 Task: Open a blank sheet, save the file as Madelyn Add the quote 'Failure is not the end; it's just a stepping stone to success.'Failure is not the end; it's just a stepping stone to success.  Apply font style Apply font style Blackadder ITC and font size 16 Align the text to the Justify .Change the text color to  Pink 
Action: Mouse moved to (33, 32)
Screenshot: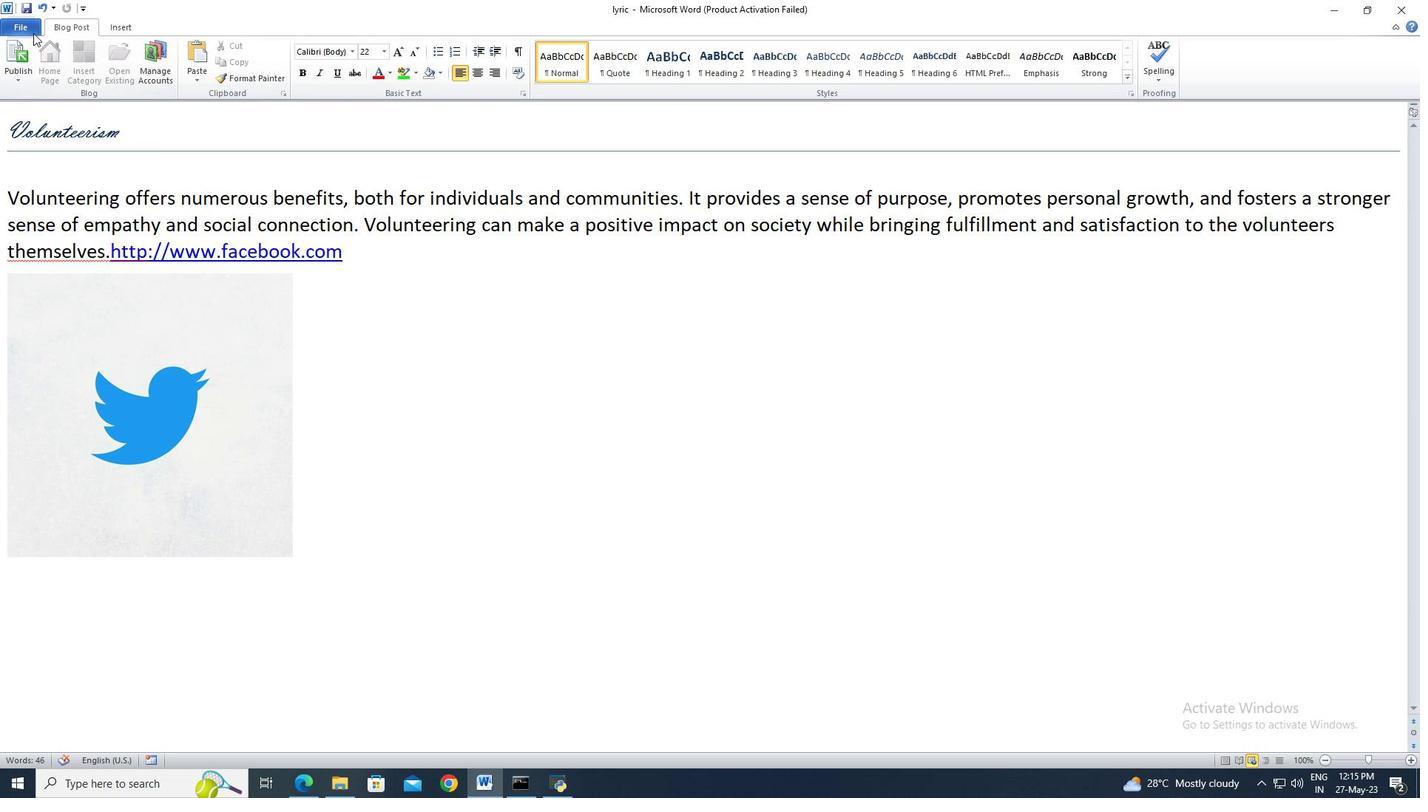
Action: Mouse pressed left at (33, 32)
Screenshot: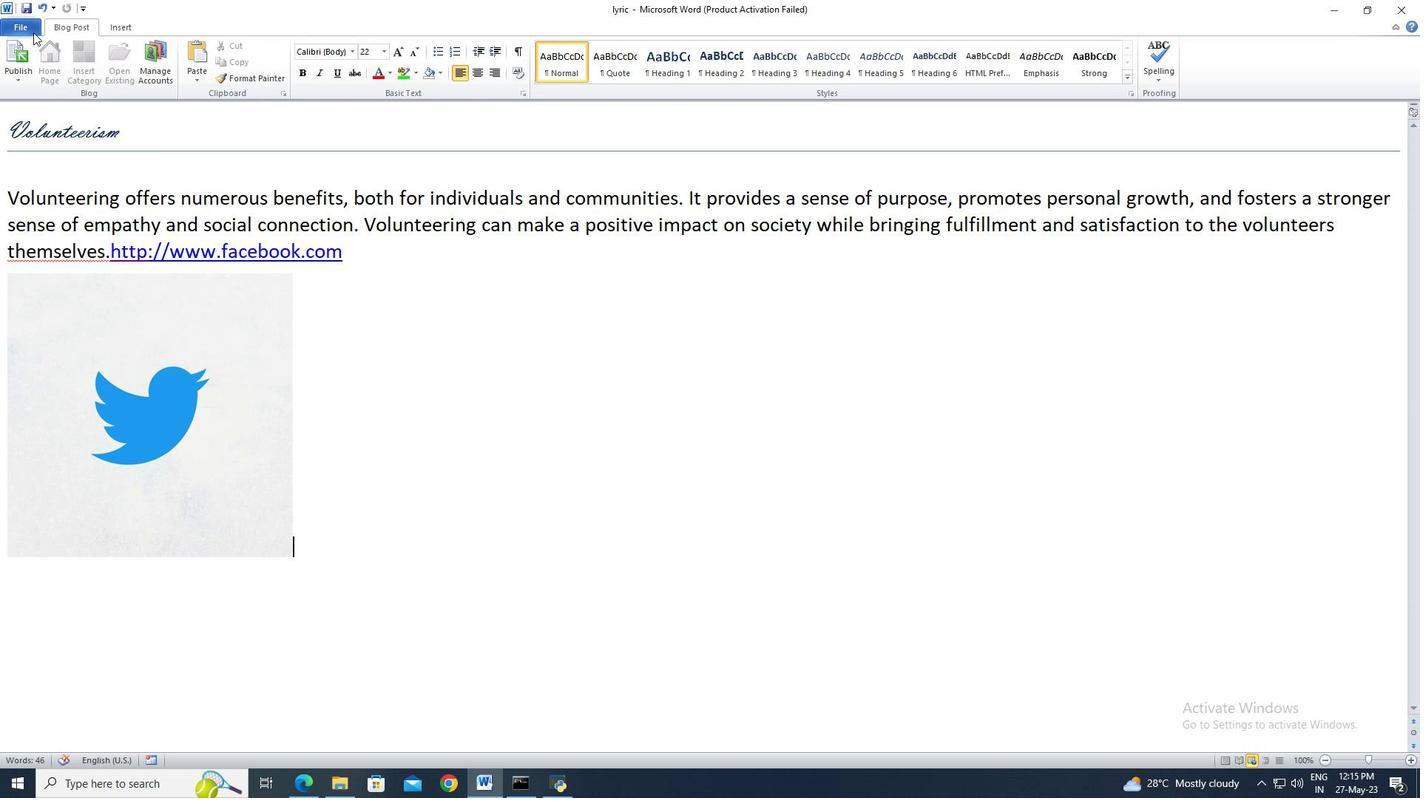 
Action: Mouse moved to (34, 187)
Screenshot: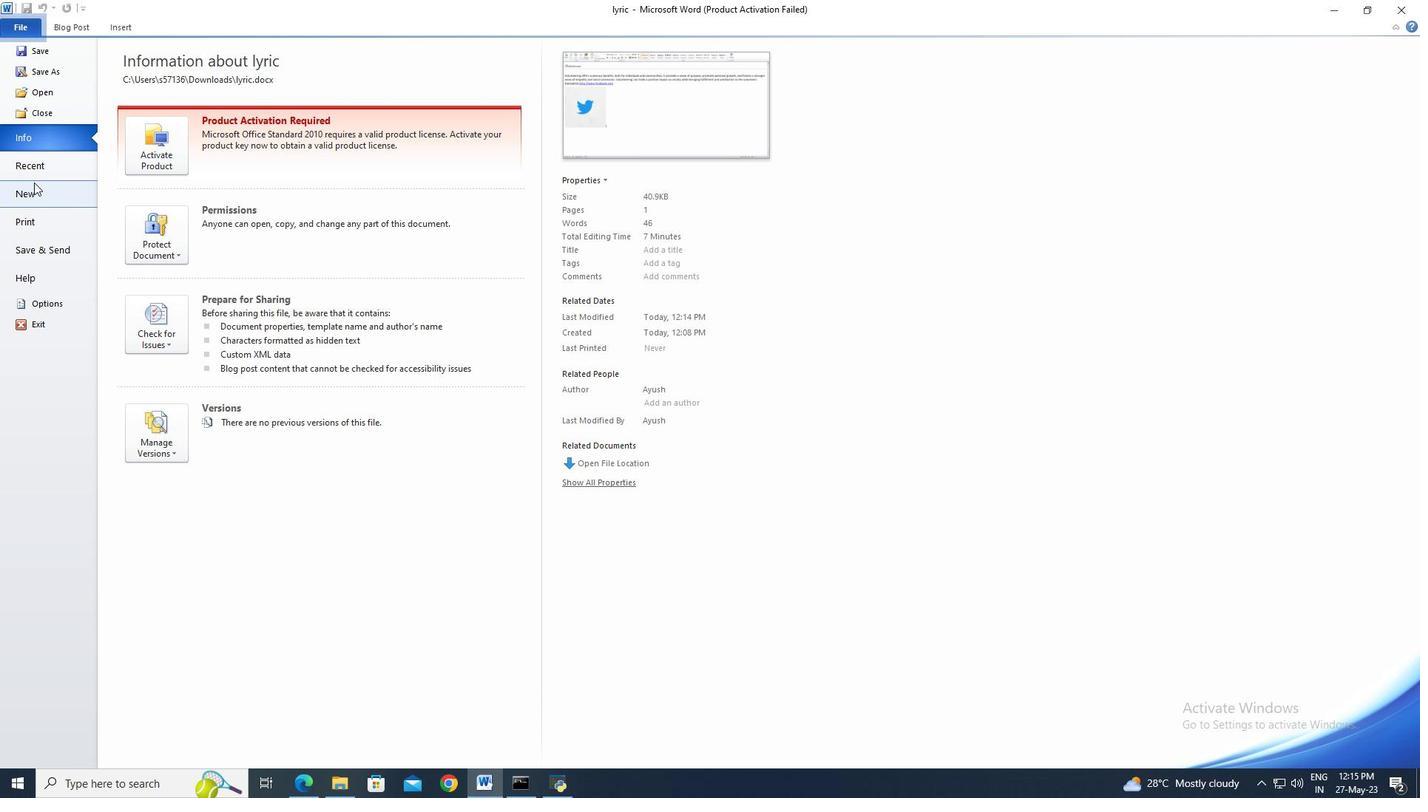 
Action: Mouse pressed left at (34, 187)
Screenshot: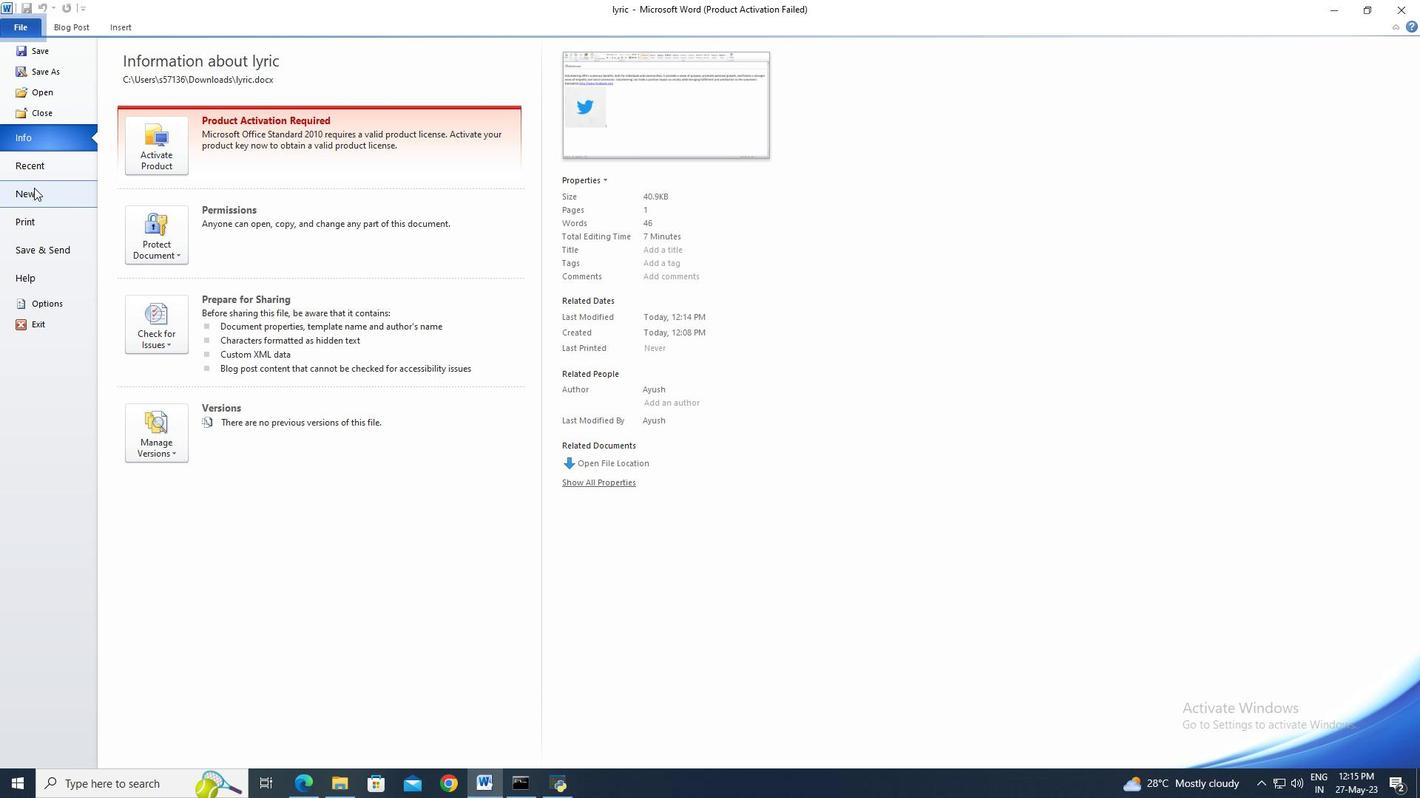 
Action: Mouse moved to (724, 382)
Screenshot: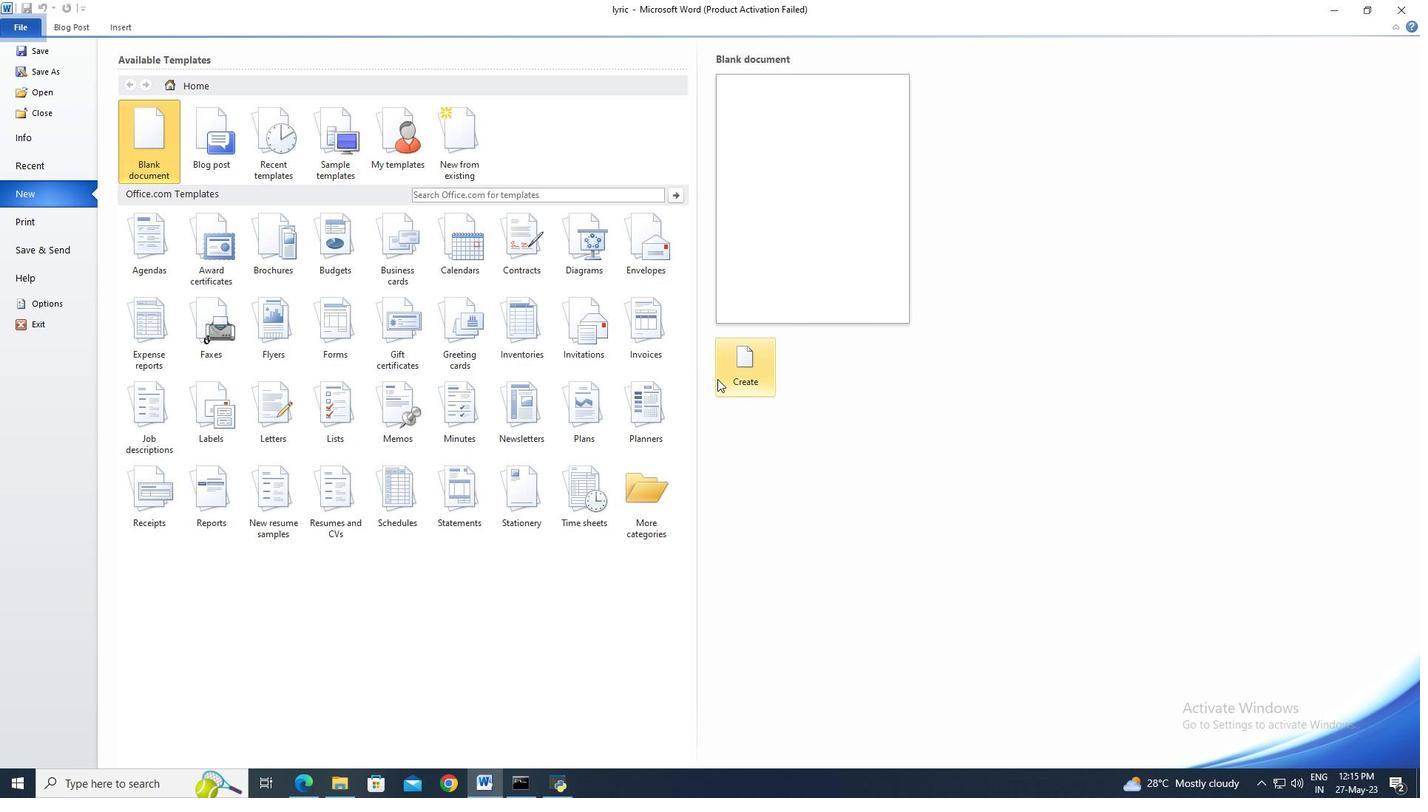
Action: Mouse pressed left at (724, 382)
Screenshot: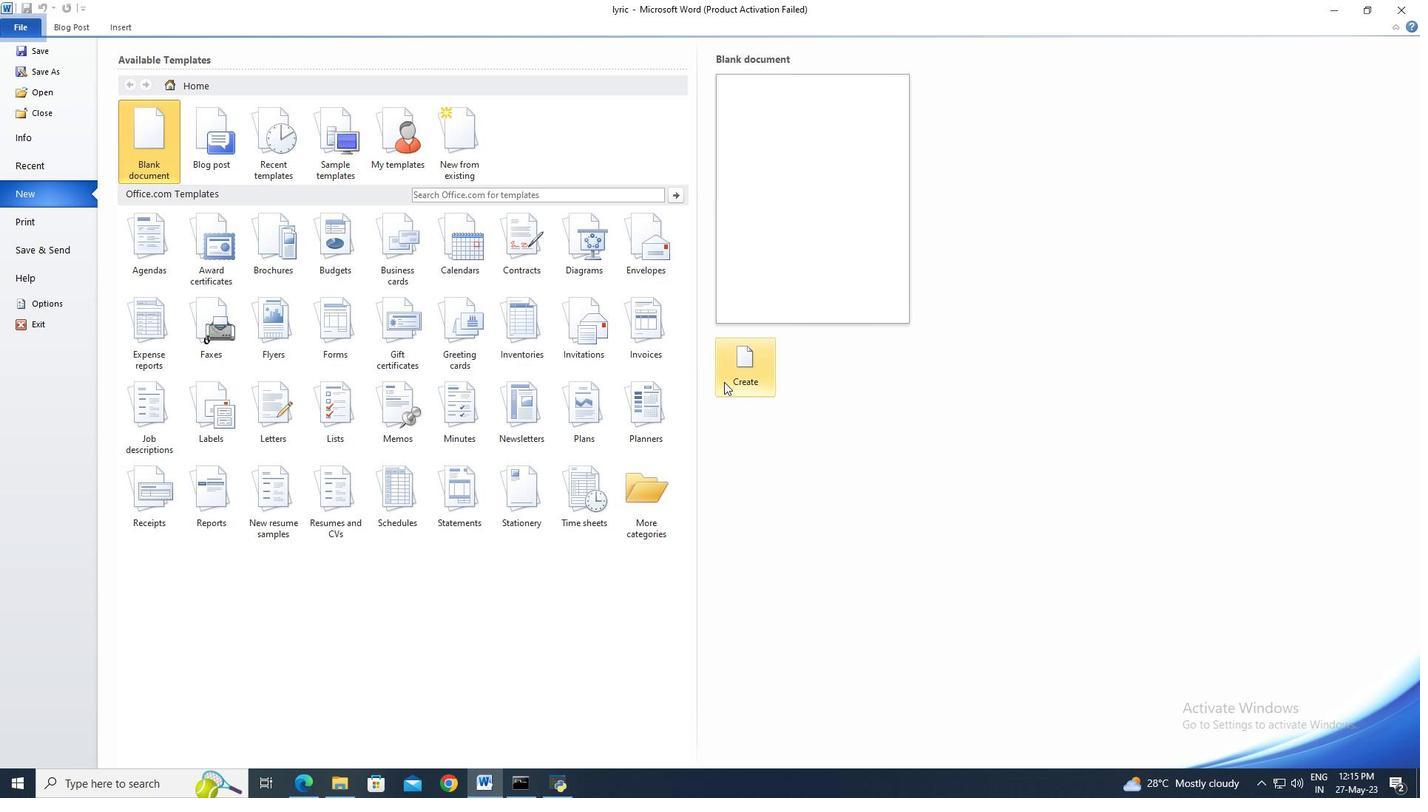 
Action: Mouse moved to (31, 30)
Screenshot: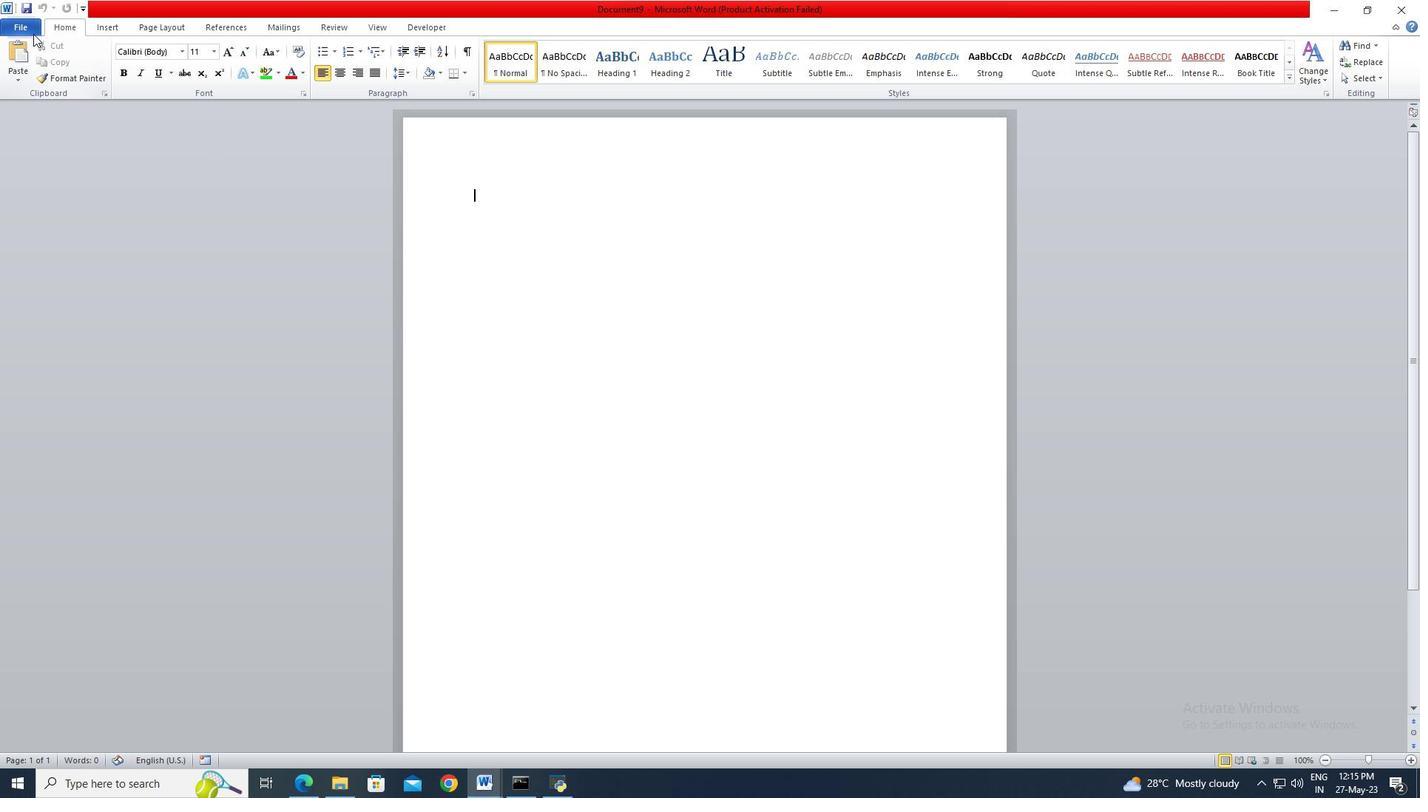 
Action: Mouse pressed left at (31, 30)
Screenshot: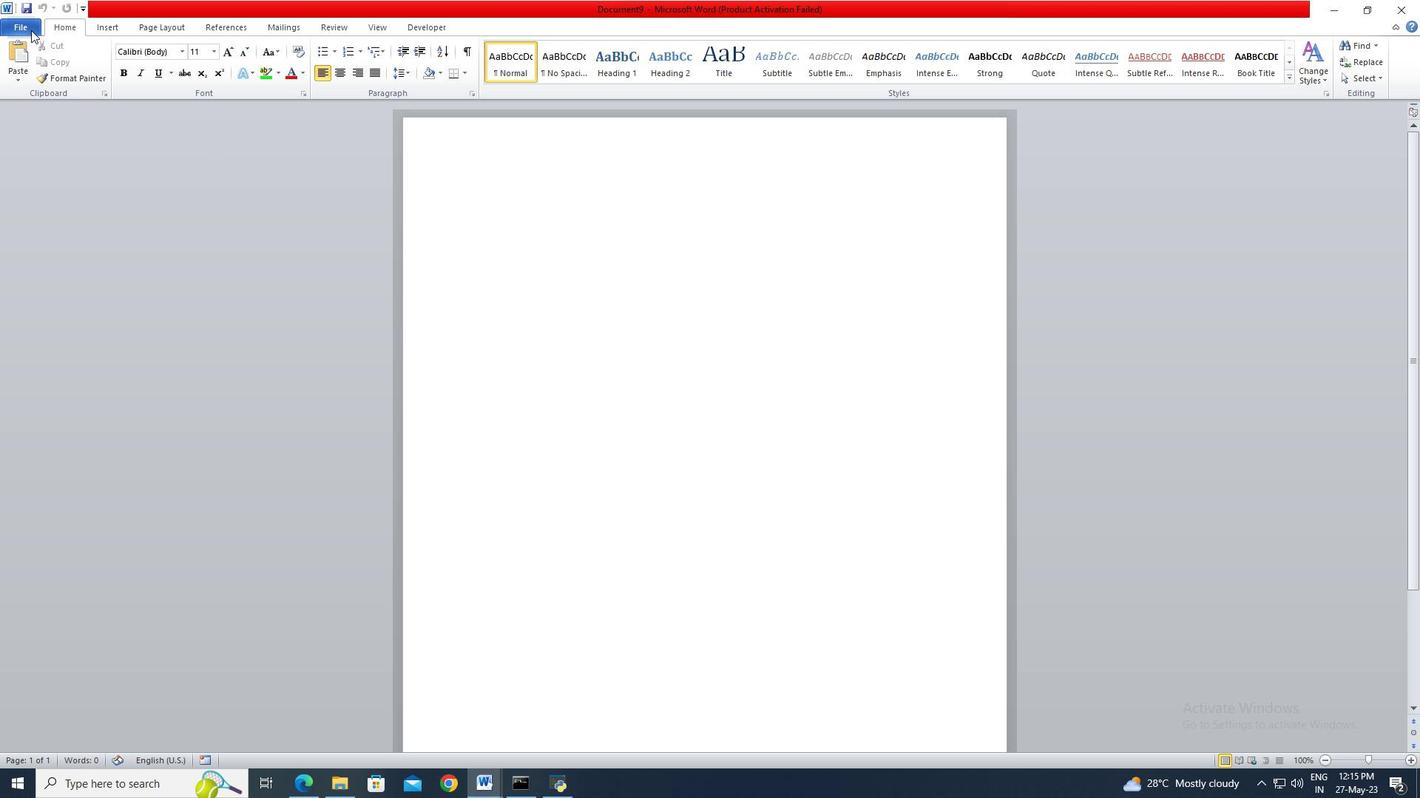 
Action: Mouse moved to (29, 70)
Screenshot: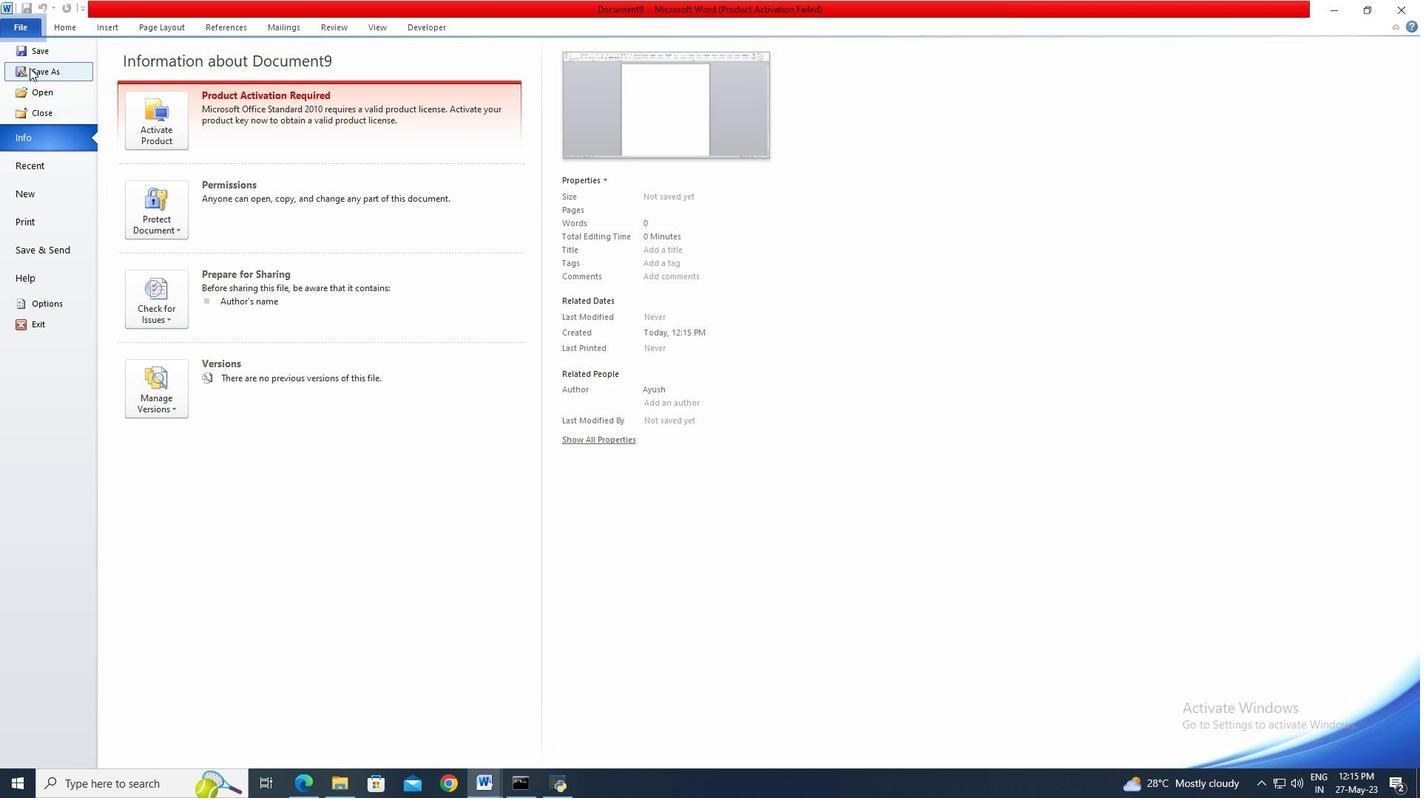 
Action: Mouse pressed left at (29, 70)
Screenshot: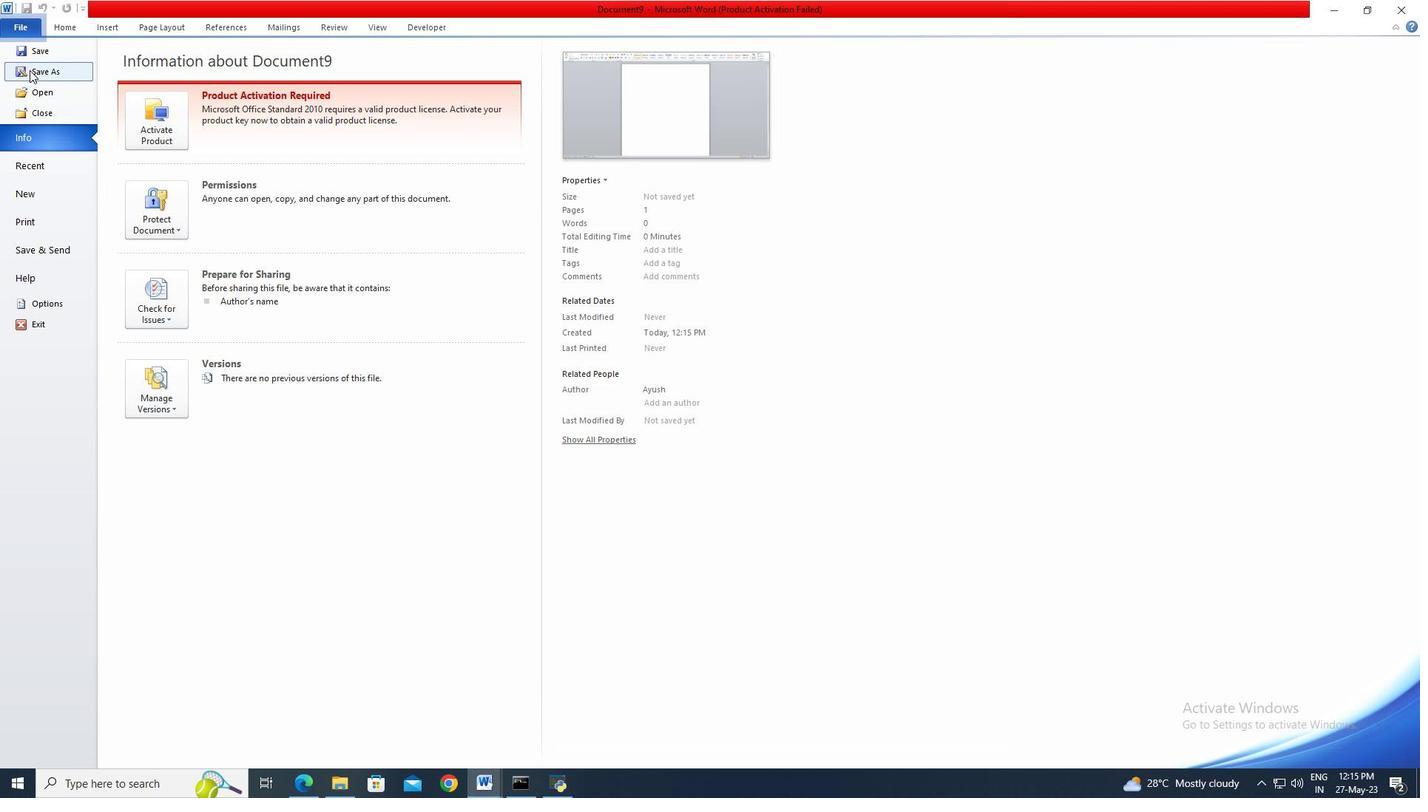 
Action: Mouse moved to (73, 157)
Screenshot: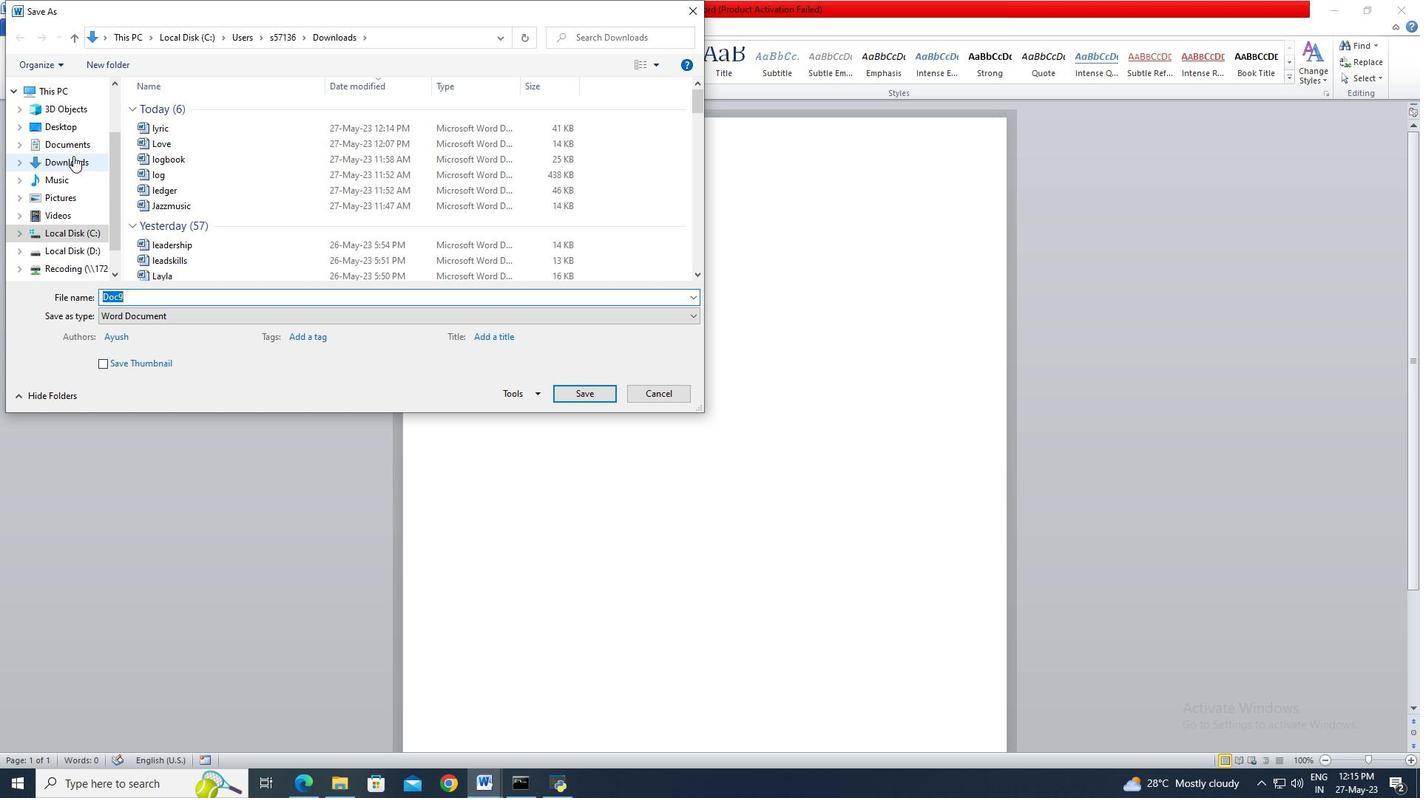 
Action: Mouse pressed left at (73, 157)
Screenshot: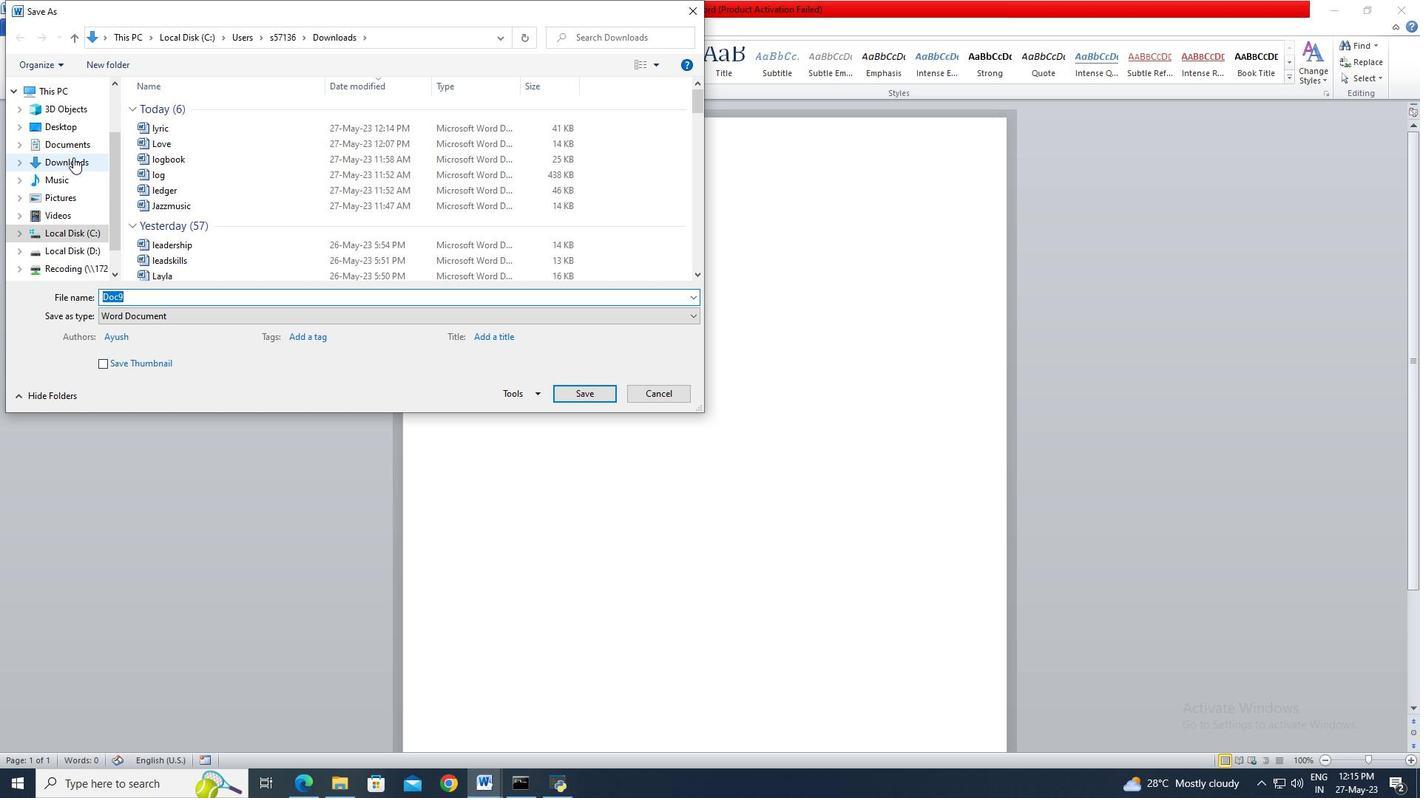 
Action: Mouse moved to (144, 292)
Screenshot: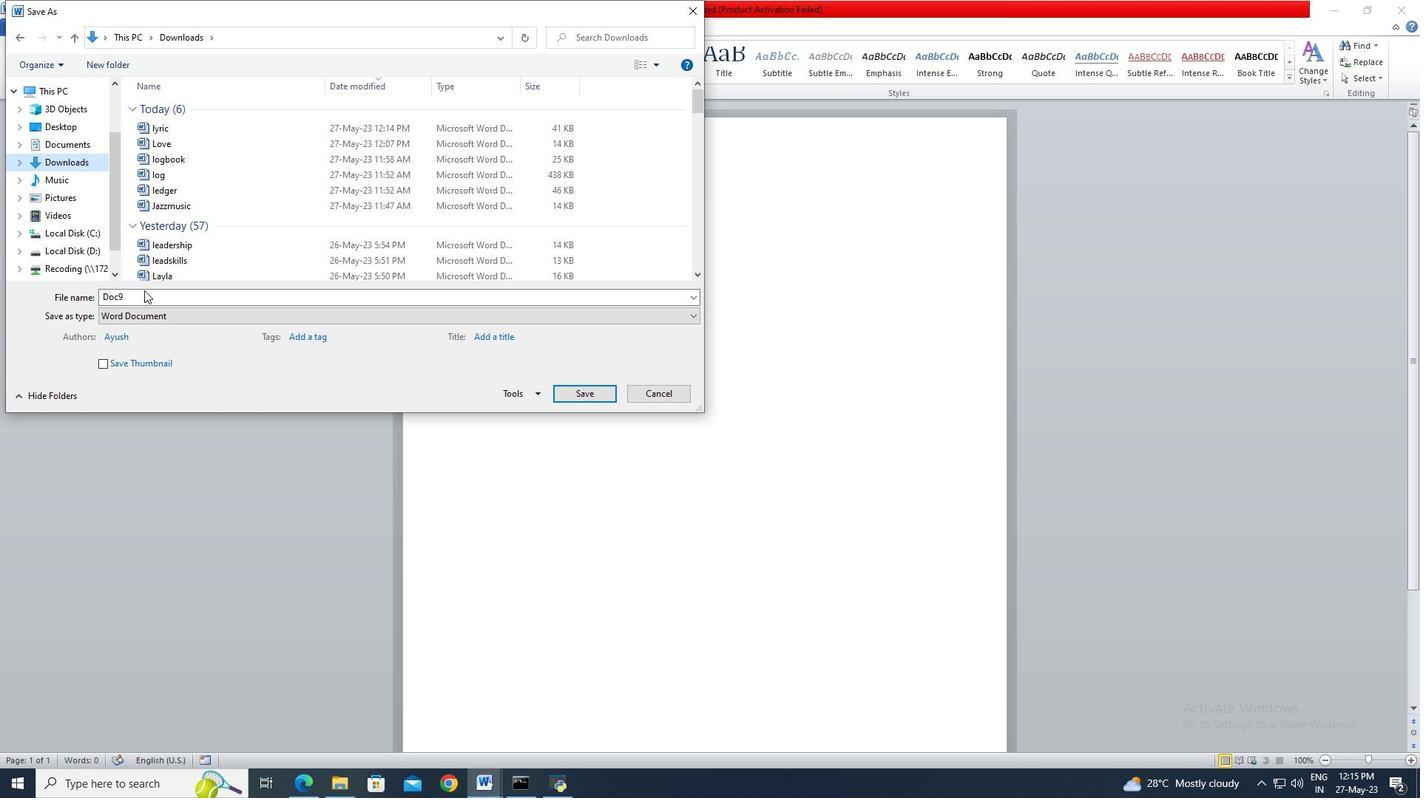 
Action: Mouse pressed left at (144, 292)
Screenshot: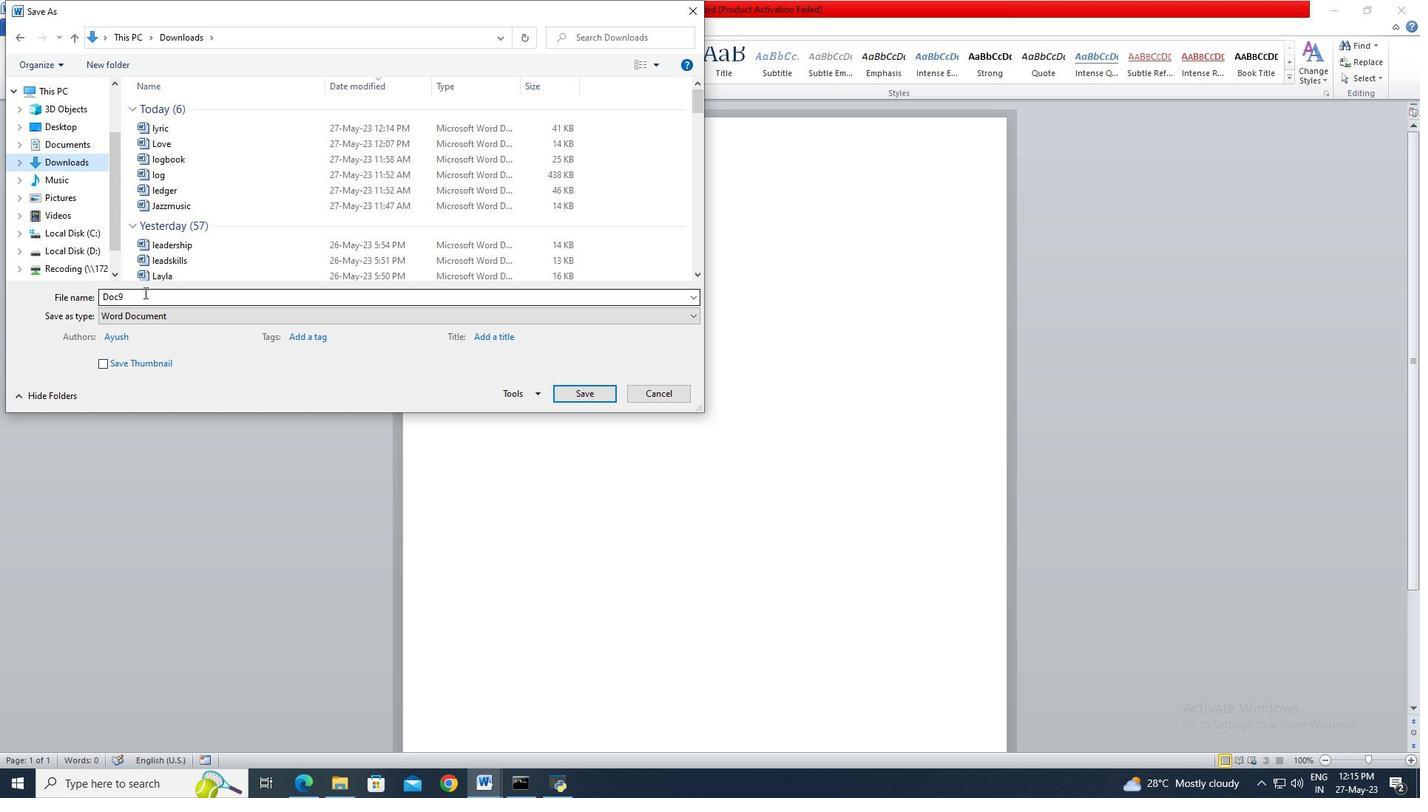 
Action: Key pressed <Key.shift>Madelyn
Screenshot: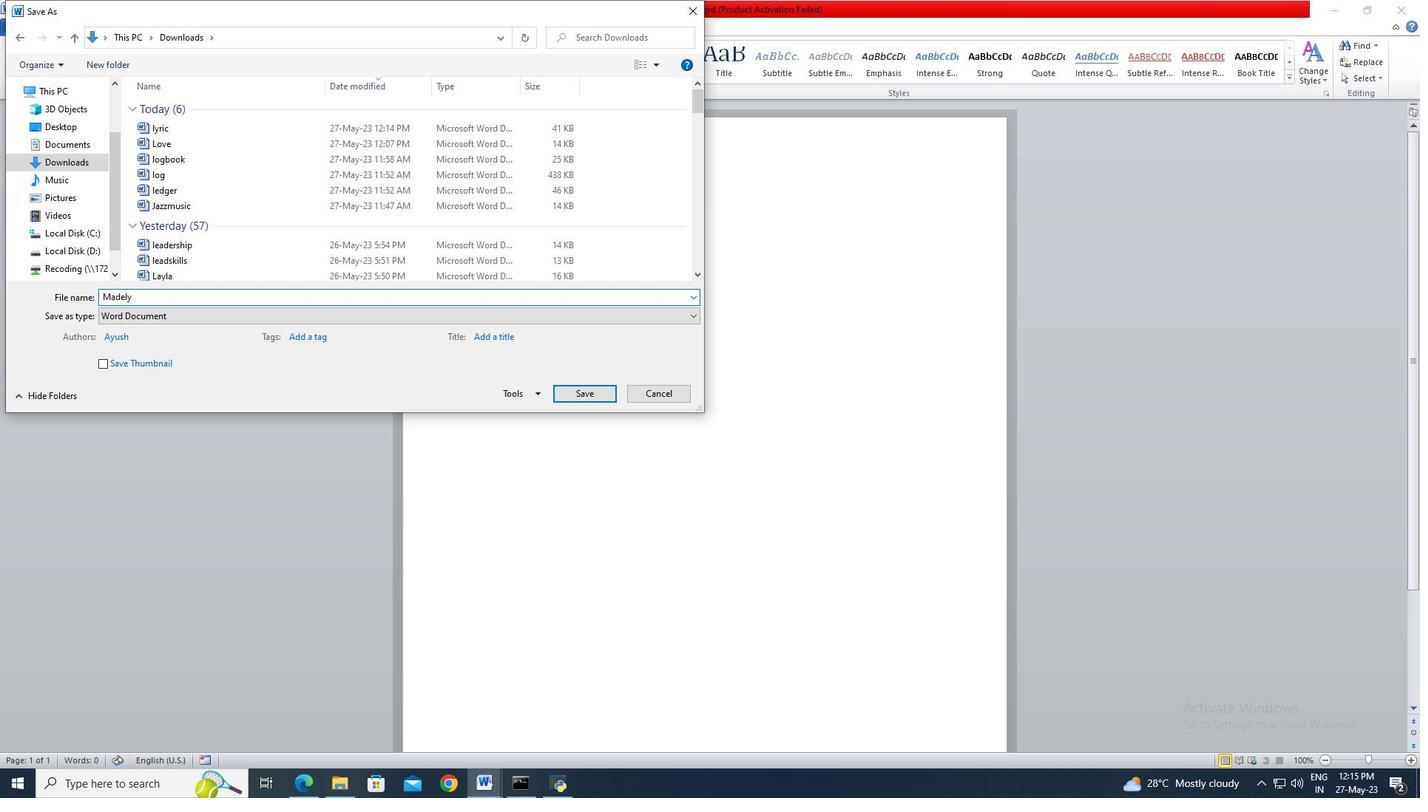 
Action: Mouse moved to (166, 292)
Screenshot: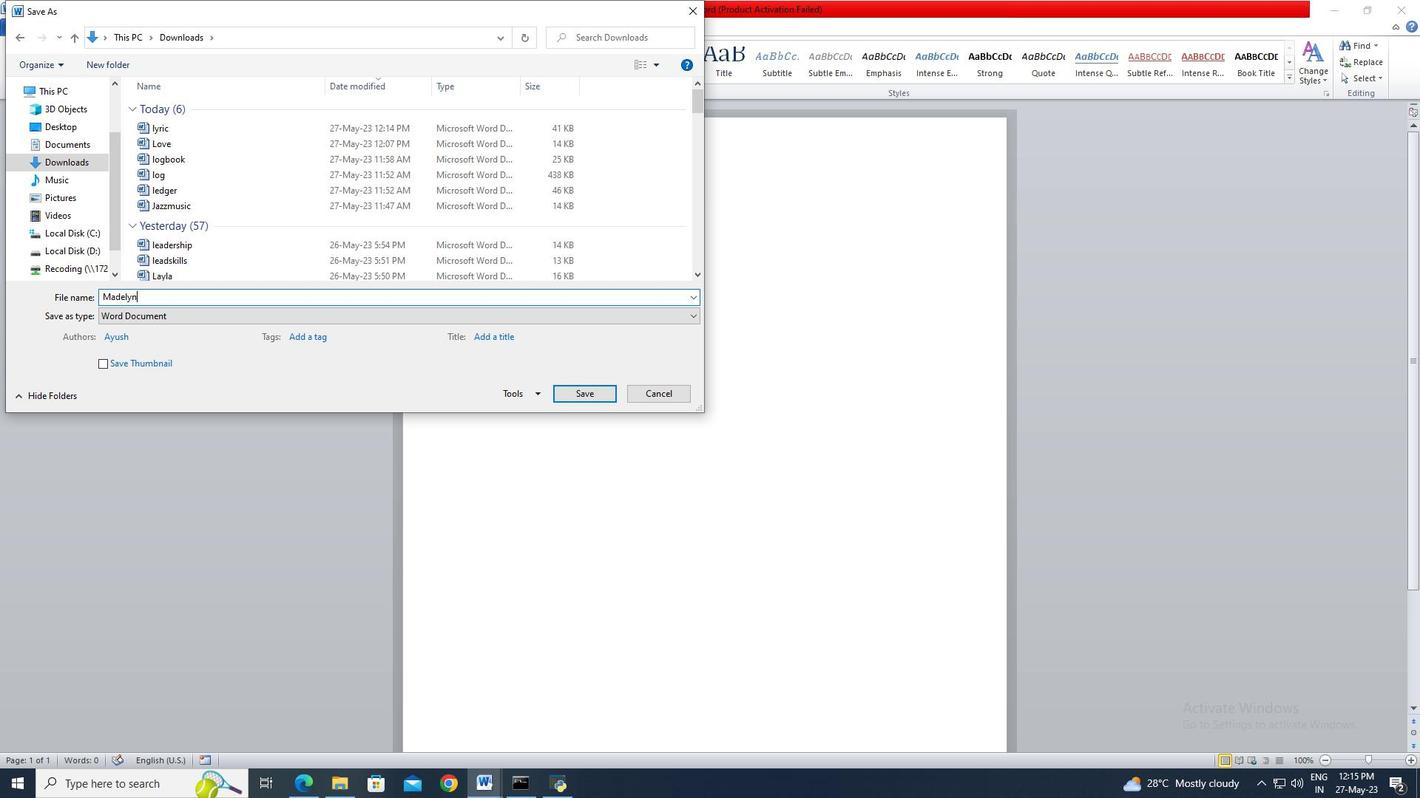 
Action: Mouse scrolled (166, 293) with delta (0, 0)
Screenshot: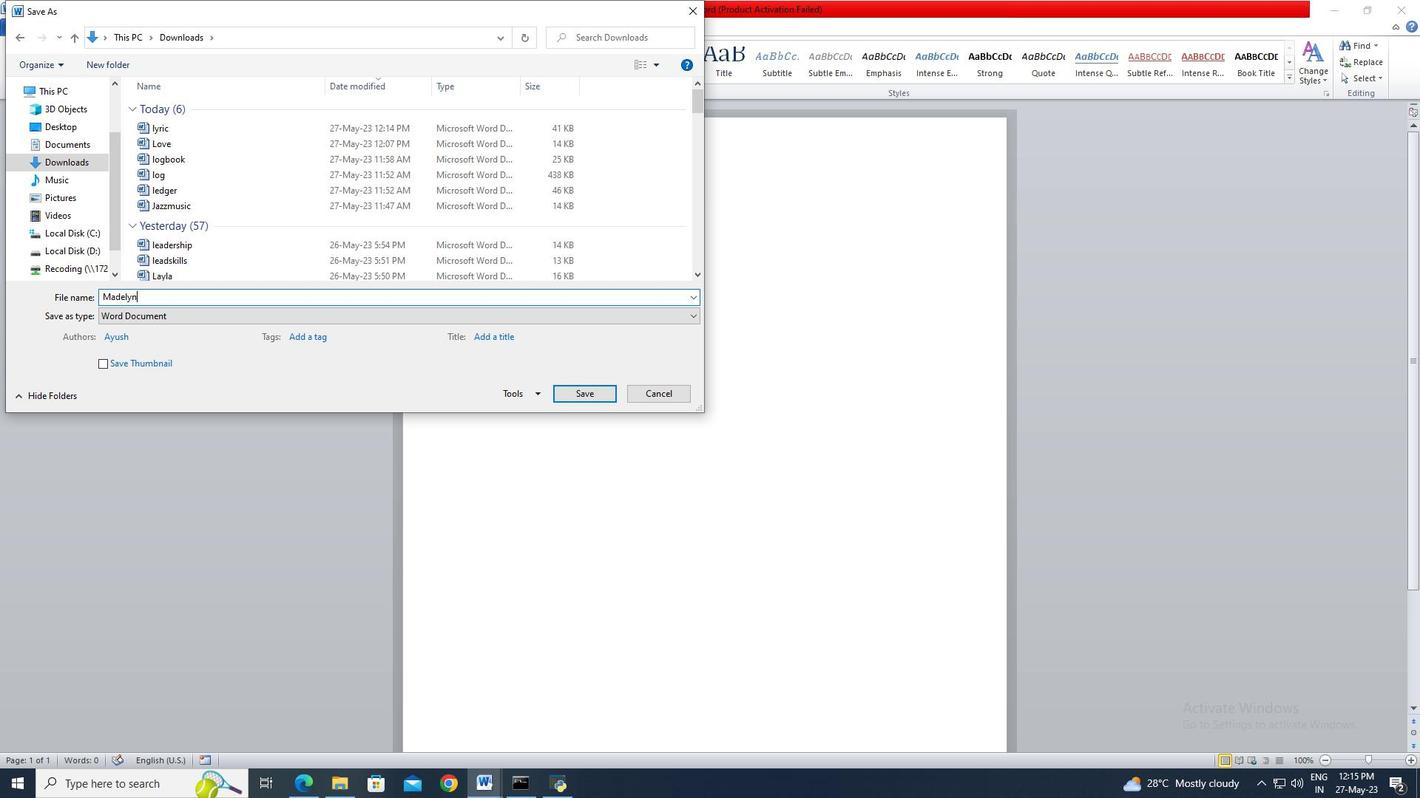 
Action: Mouse moved to (558, 392)
Screenshot: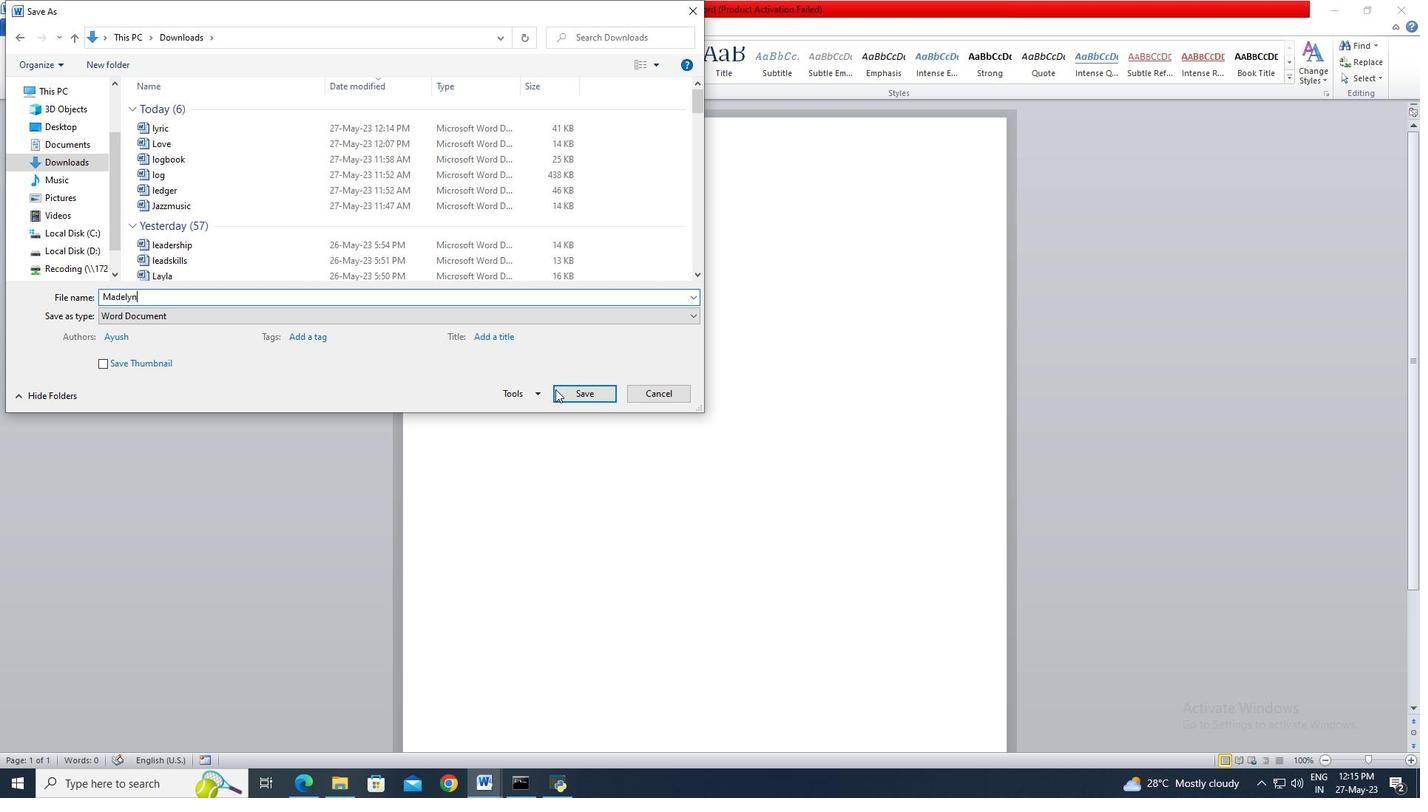 
Action: Mouse pressed left at (558, 392)
Screenshot: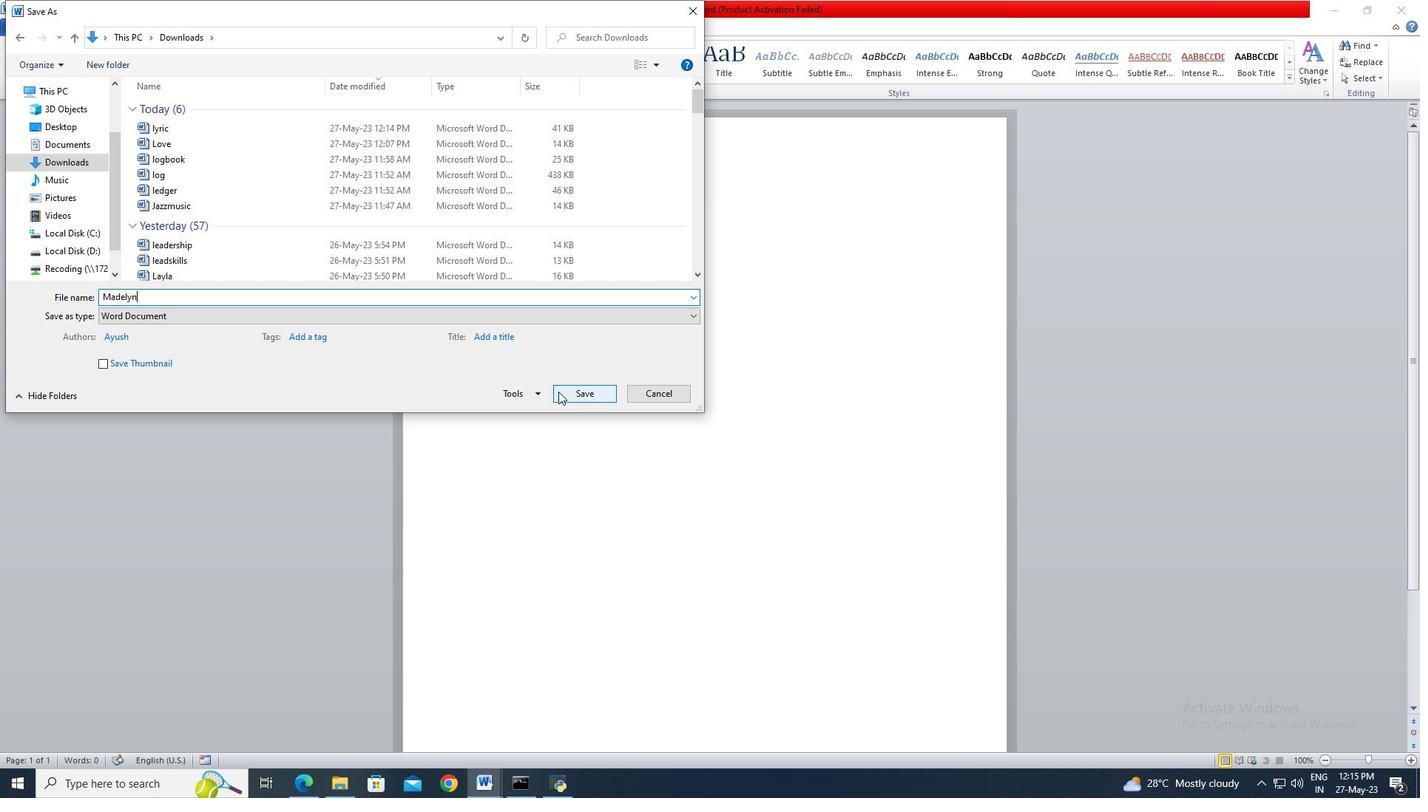 
Action: Mouse moved to (512, 201)
Screenshot: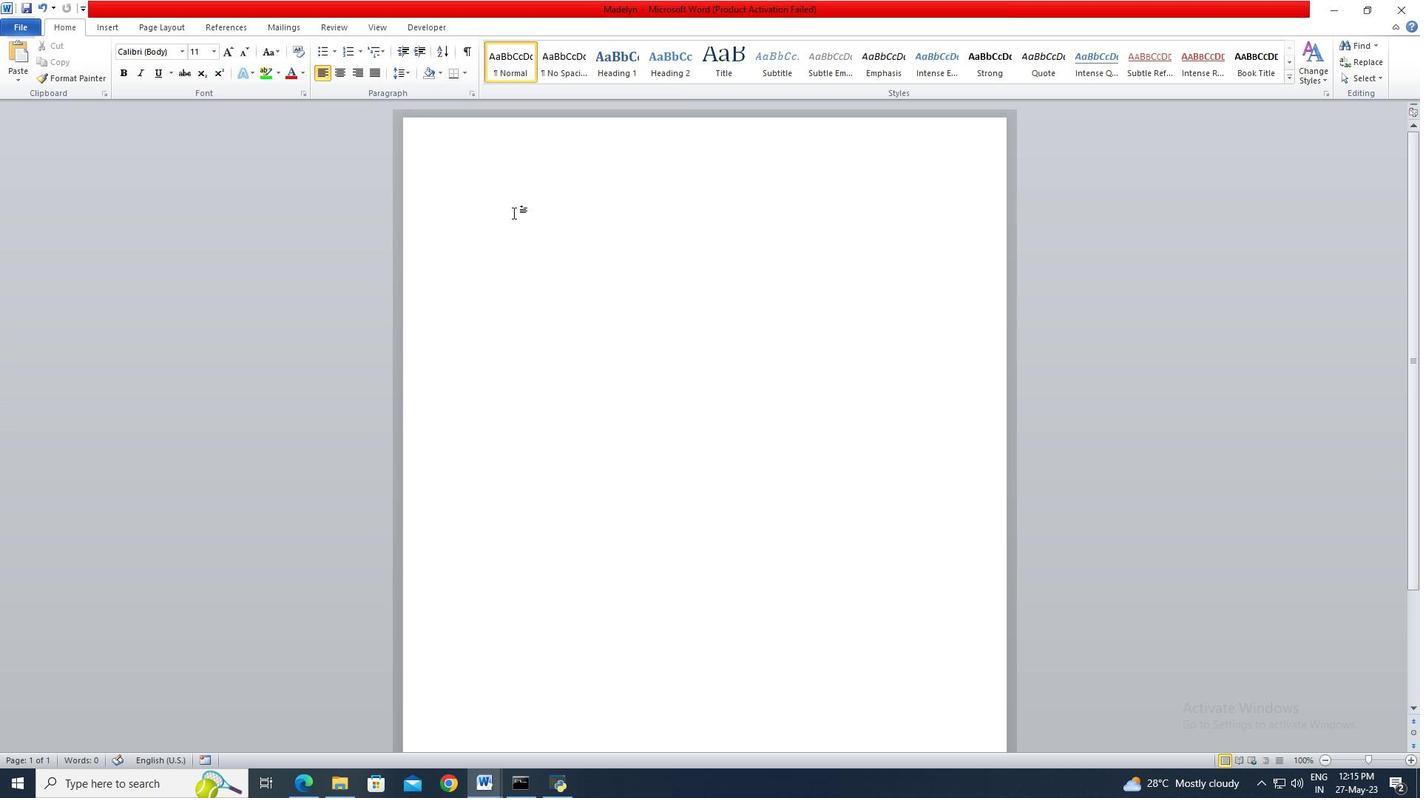 
Action: Mouse pressed left at (512, 201)
Screenshot: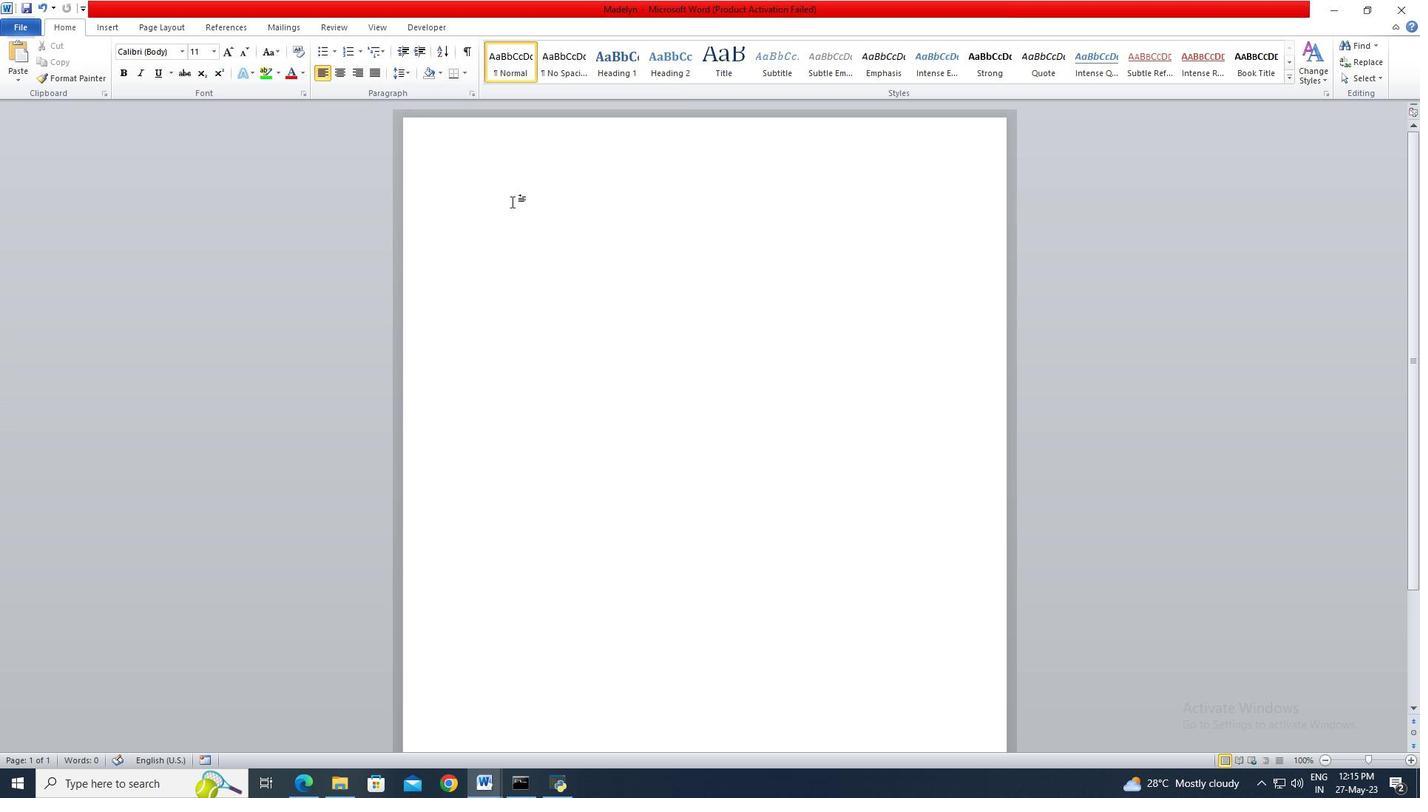 
Action: Mouse moved to (509, 200)
Screenshot: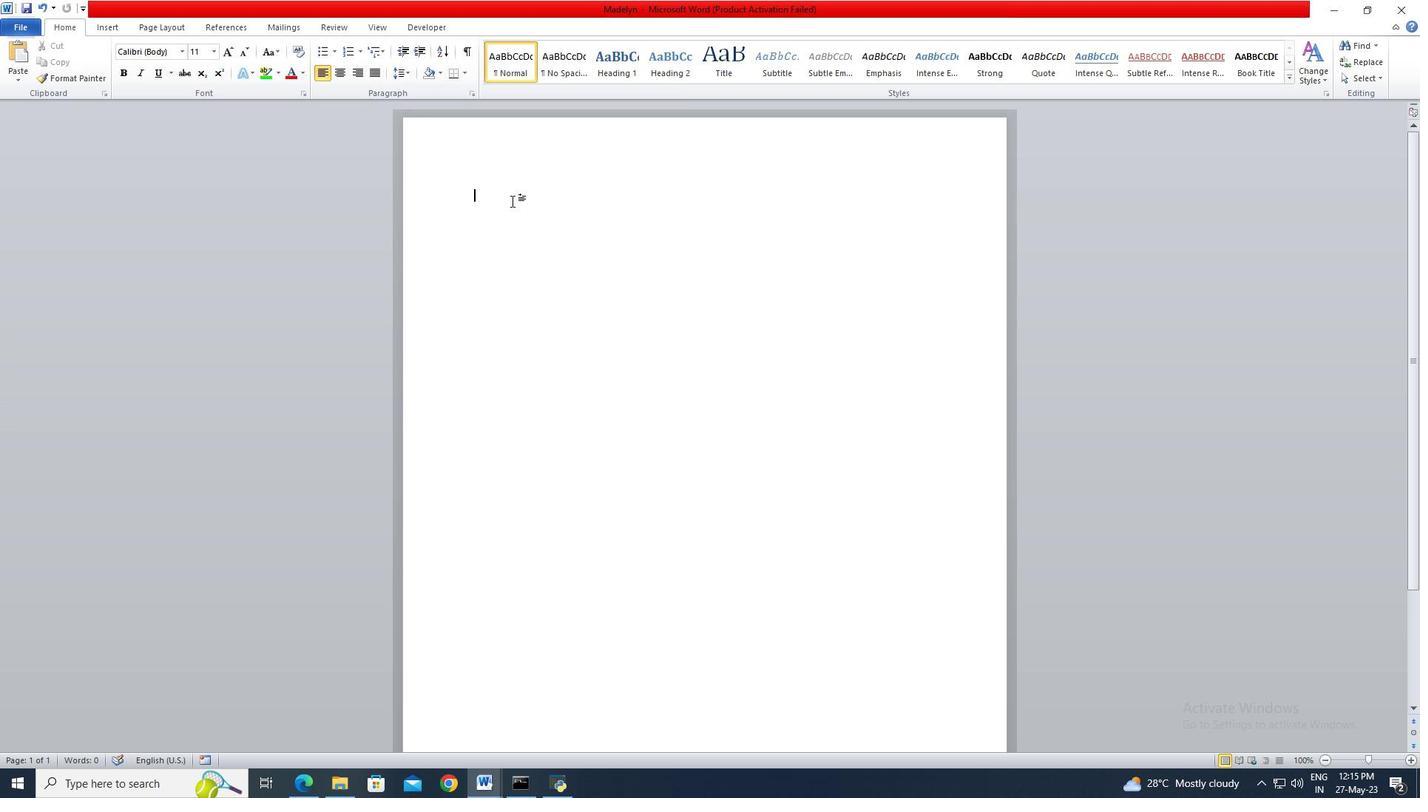 
Action: Key pressed <Key.shift>"<Key.shift>Failure<Key.space>is<Key.space>not<Key.space>the<Key.space>end;<Key.space>it's<Key.space>just<Key.space>a<Key.space>stepping<Key.space>stone<Key.space>to<Key.space>success.<Key.shift>"
Screenshot: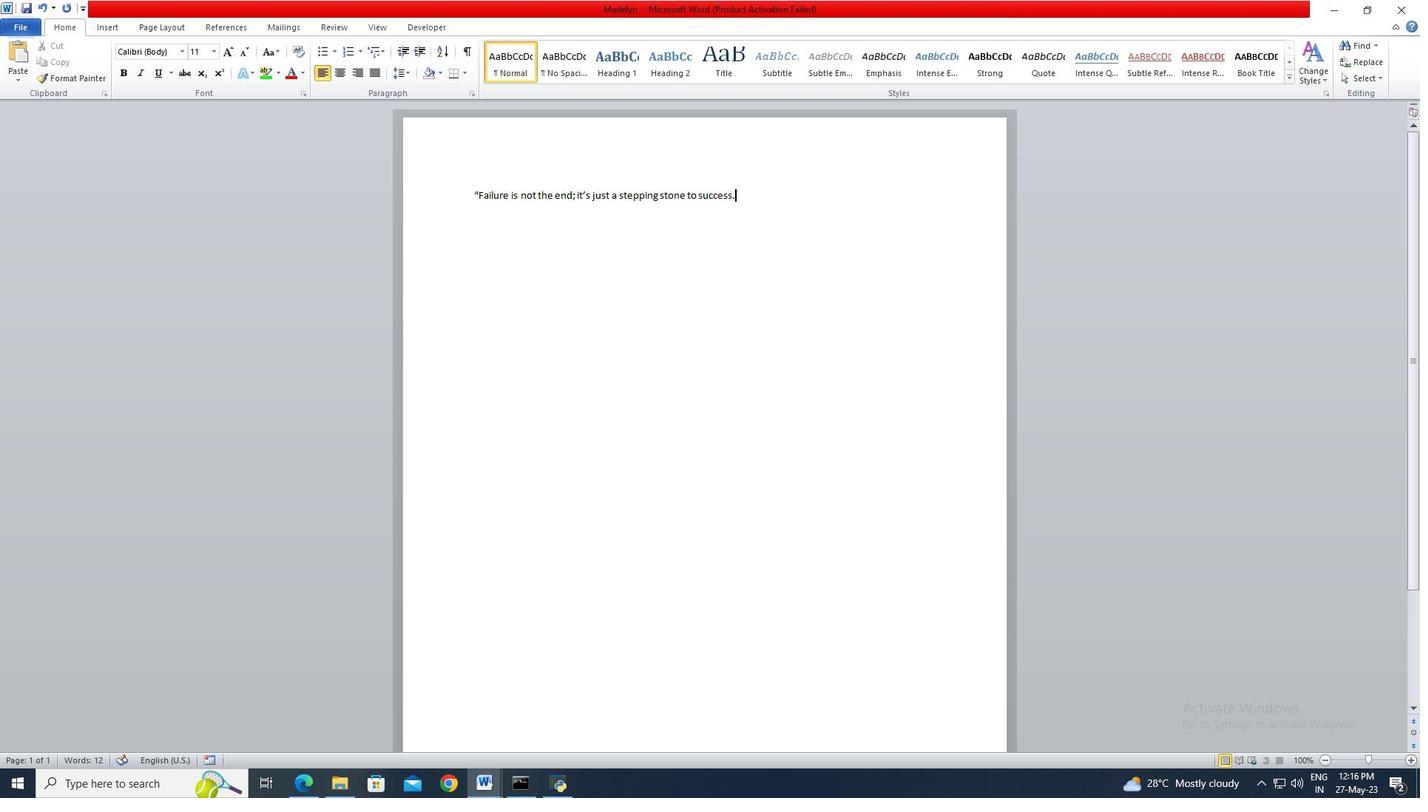 
Action: Mouse moved to (551, 202)
Screenshot: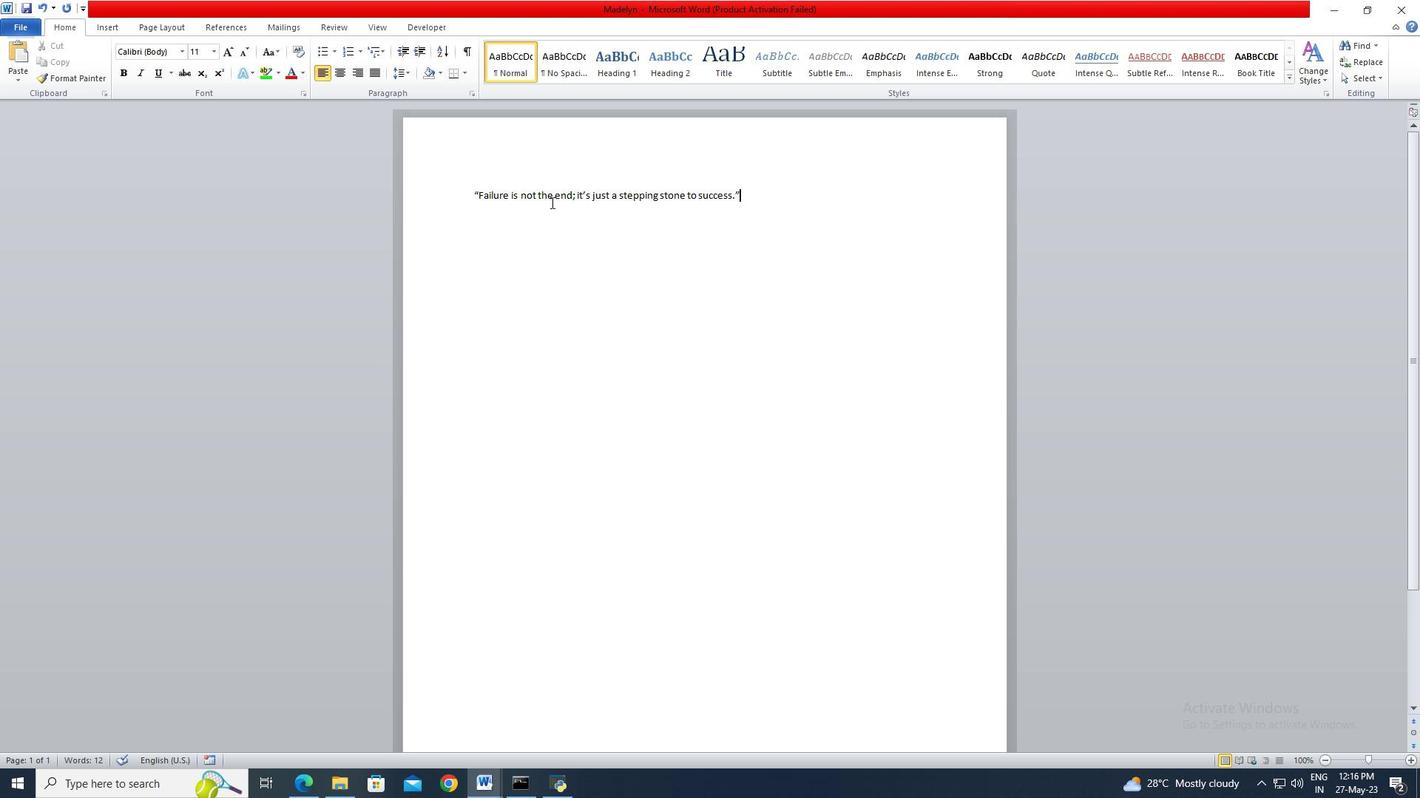 
Action: Key pressed ctrl+A
Screenshot: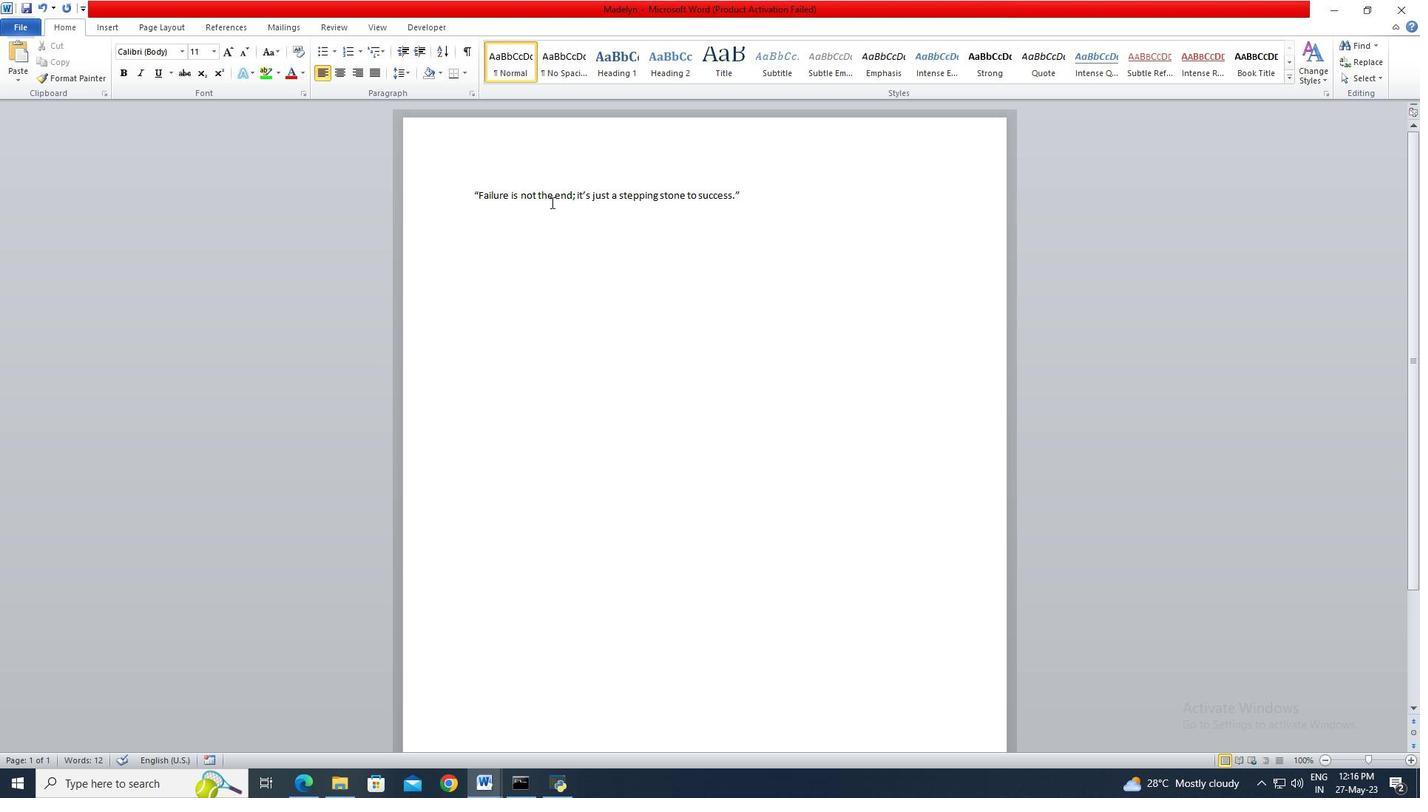 
Action: Mouse moved to (173, 53)
Screenshot: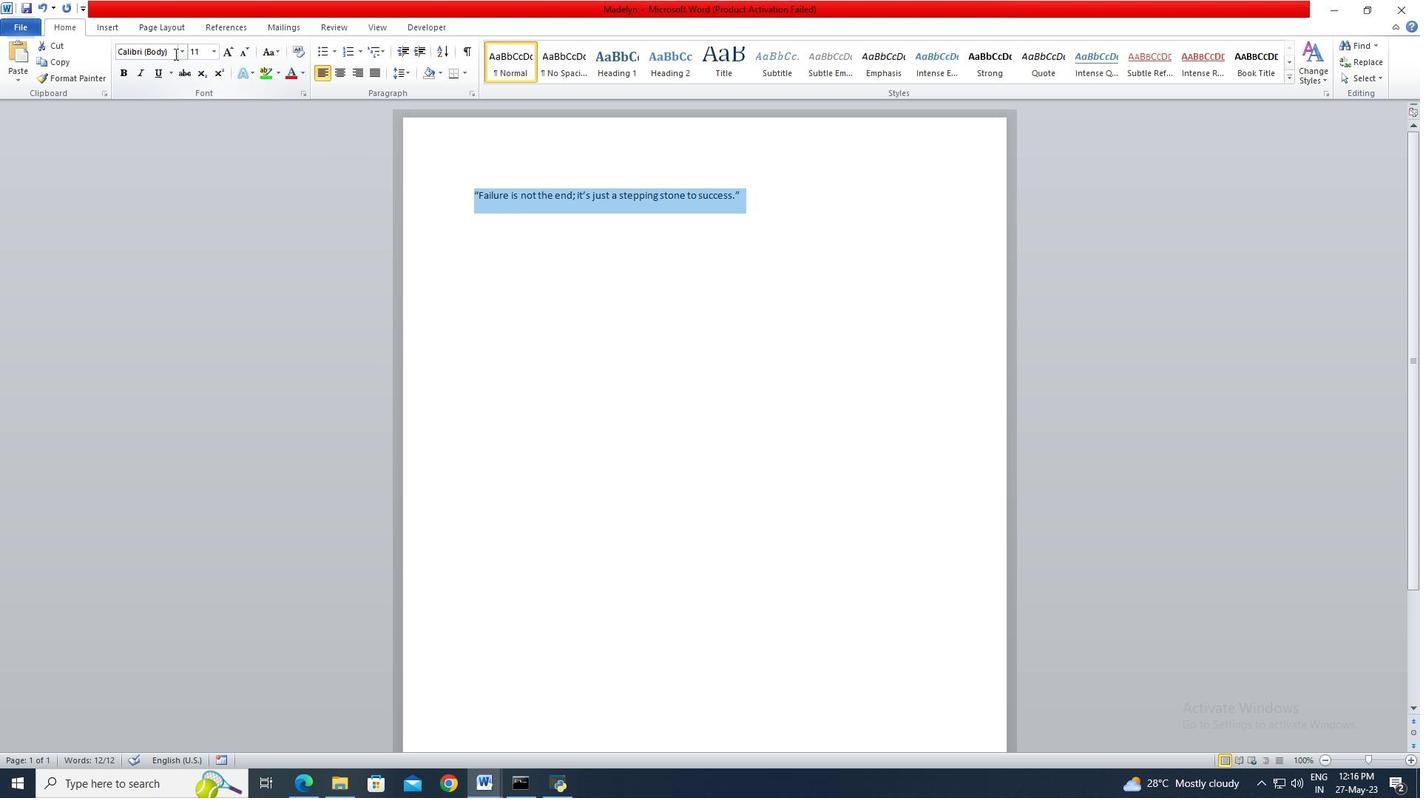 
Action: Mouse pressed left at (173, 53)
Screenshot: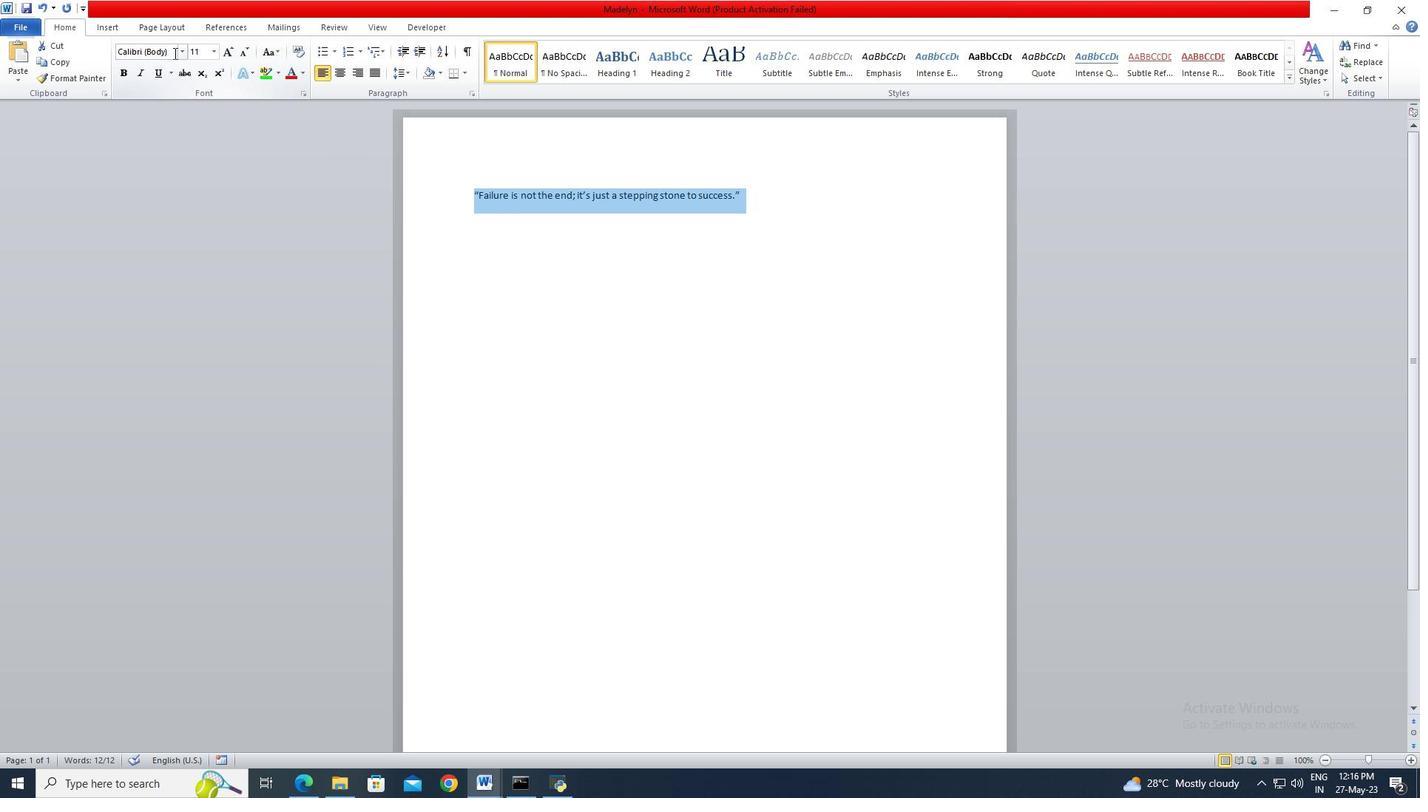 
Action: Key pressed <Key.shift>Blackadder<Key.space><Key.shift>ITC<Key.enter>
Screenshot: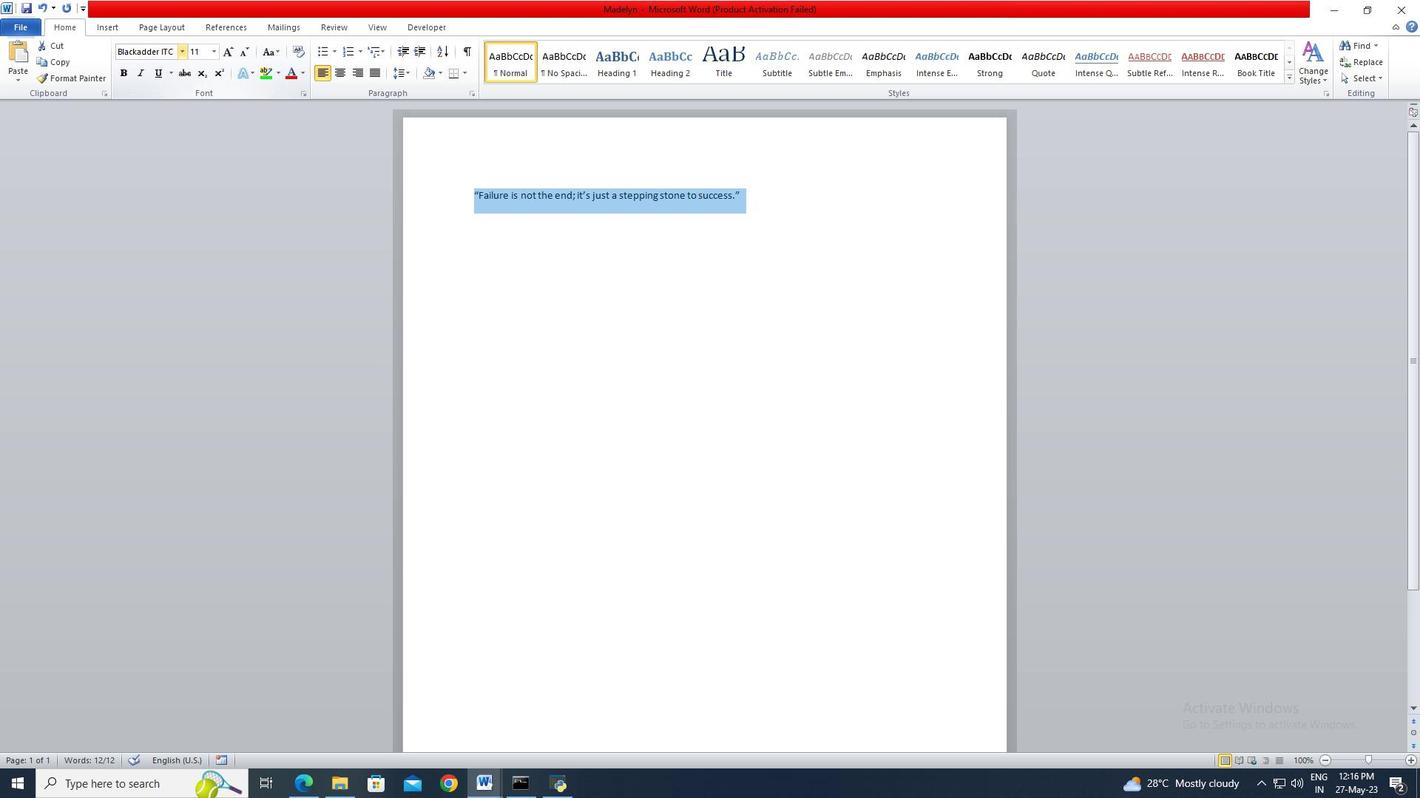 
Action: Mouse moved to (197, 51)
Screenshot: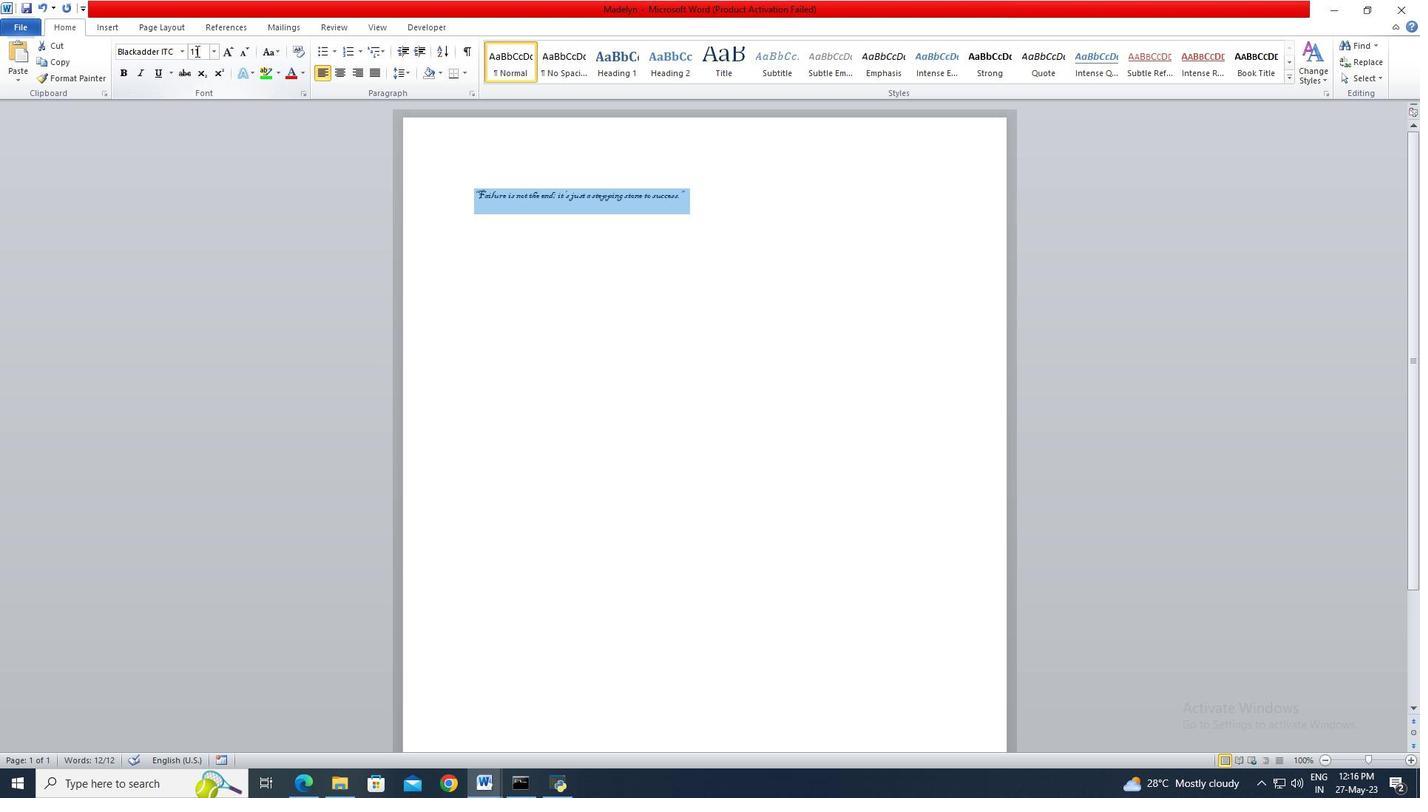 
Action: Mouse pressed left at (197, 51)
Screenshot: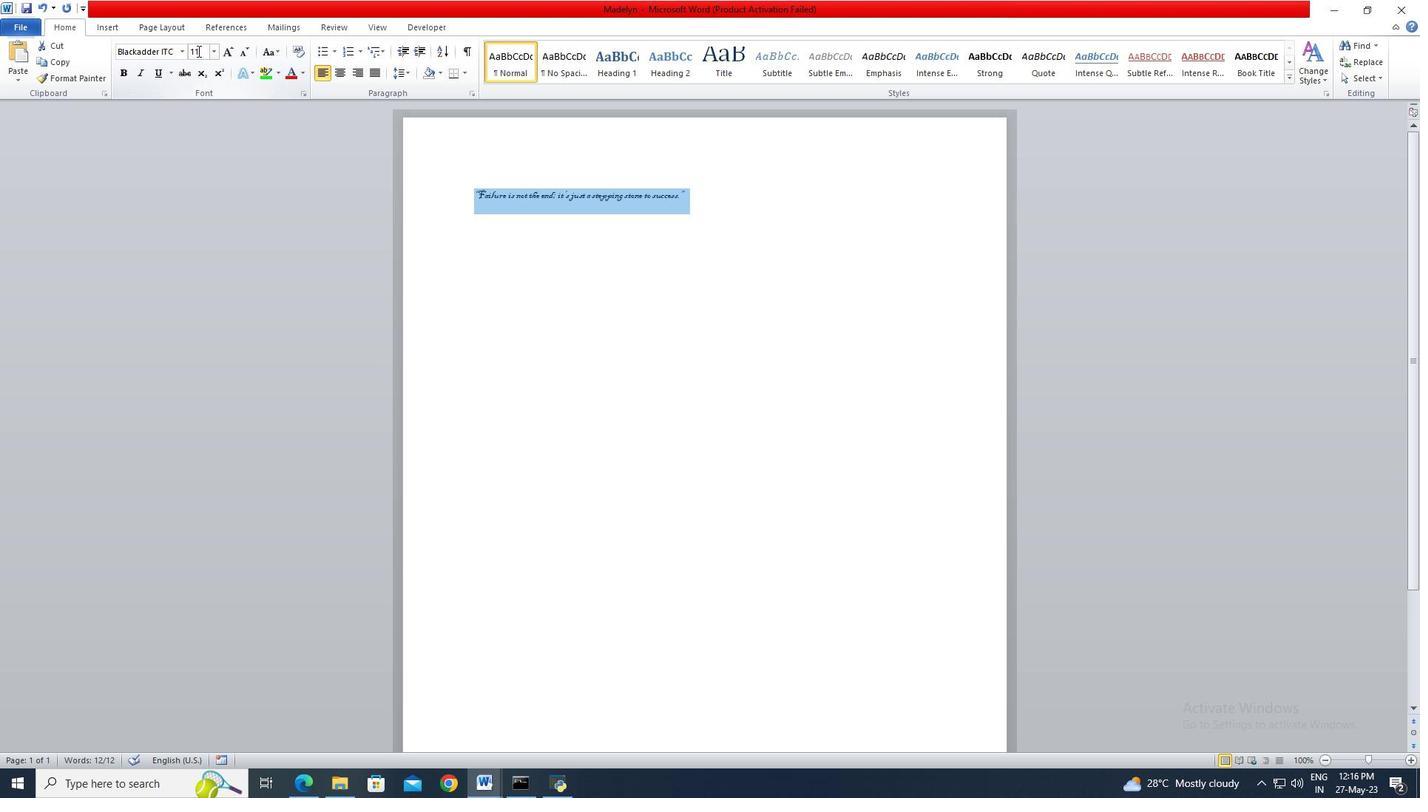 
Action: Key pressed 16<Key.enter>
Screenshot: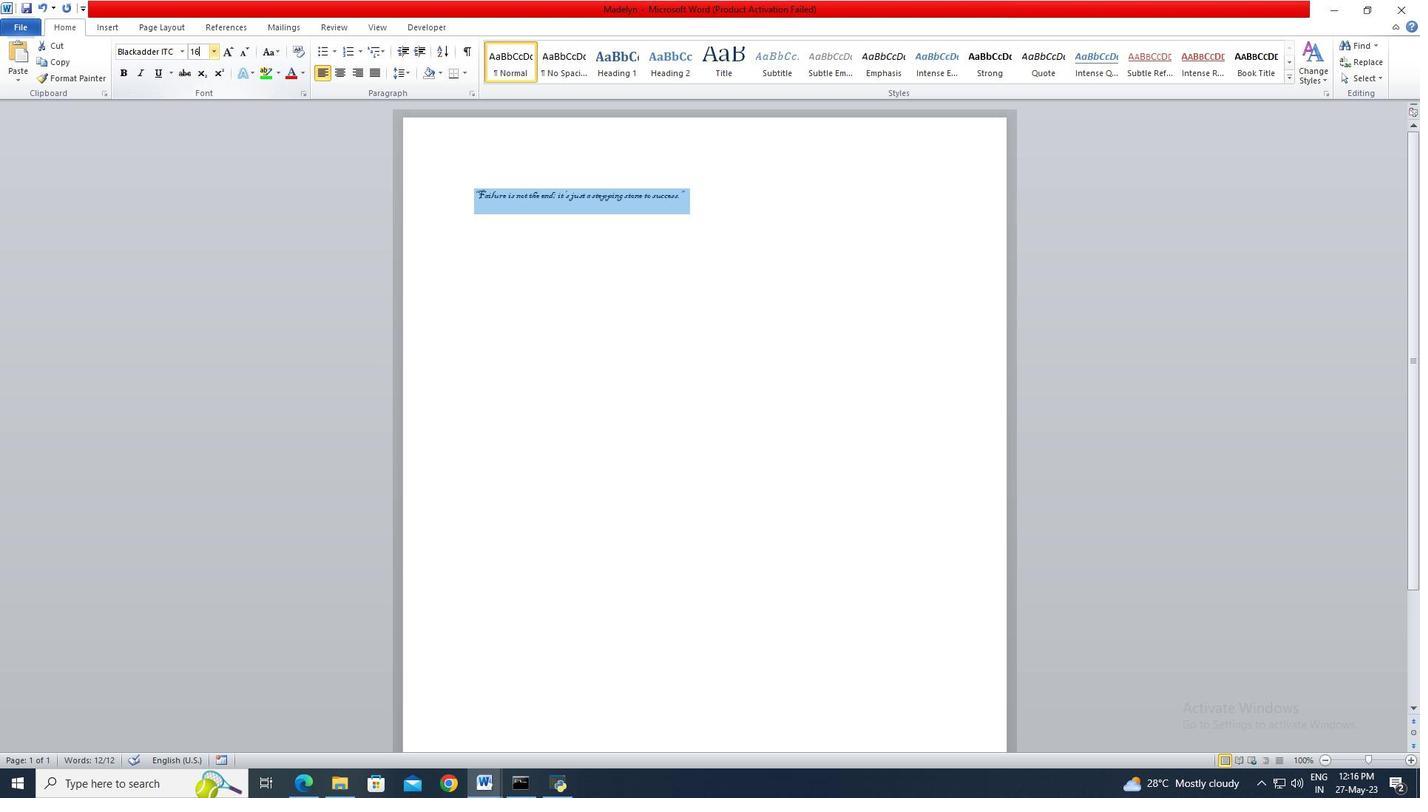 
Action: Mouse moved to (373, 74)
Screenshot: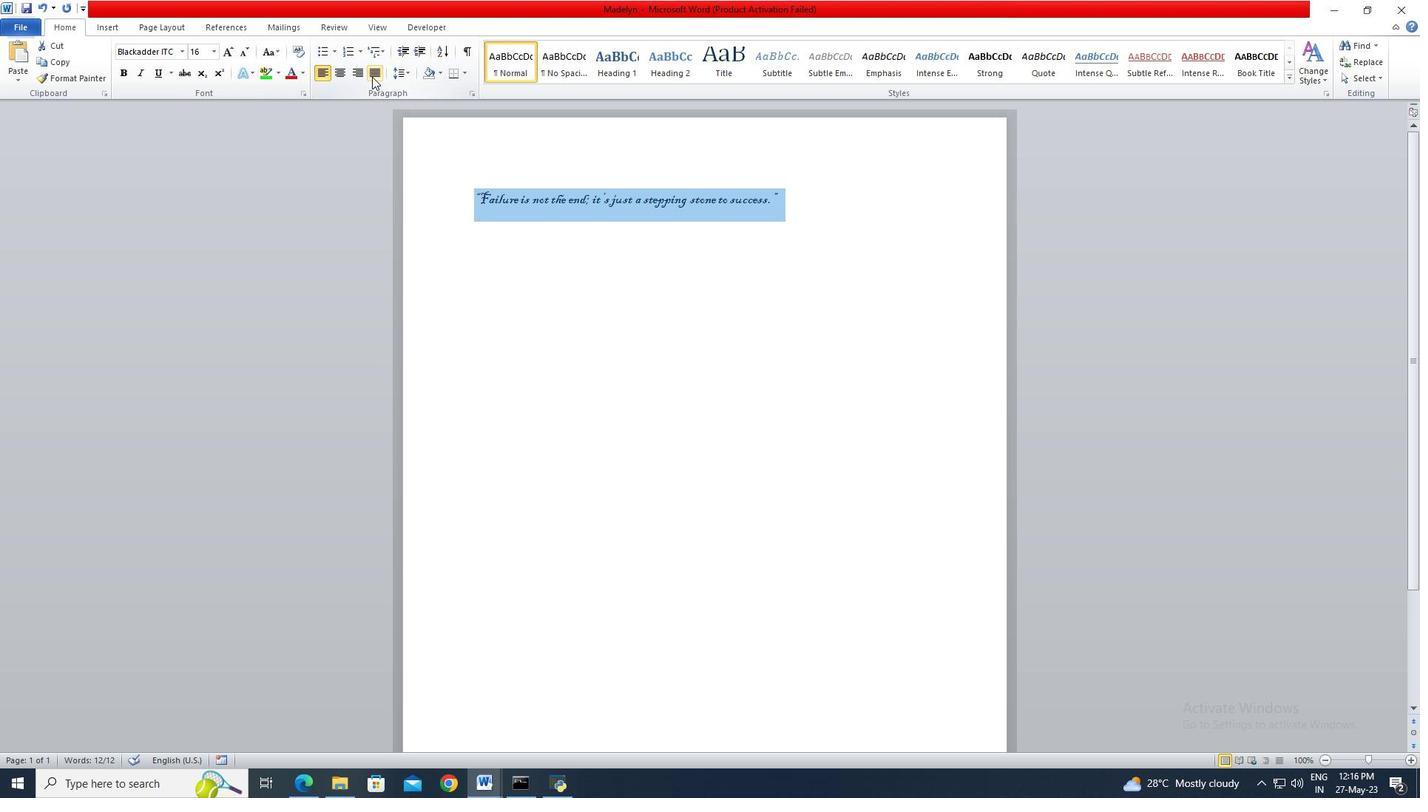 
Action: Mouse pressed left at (373, 74)
Screenshot: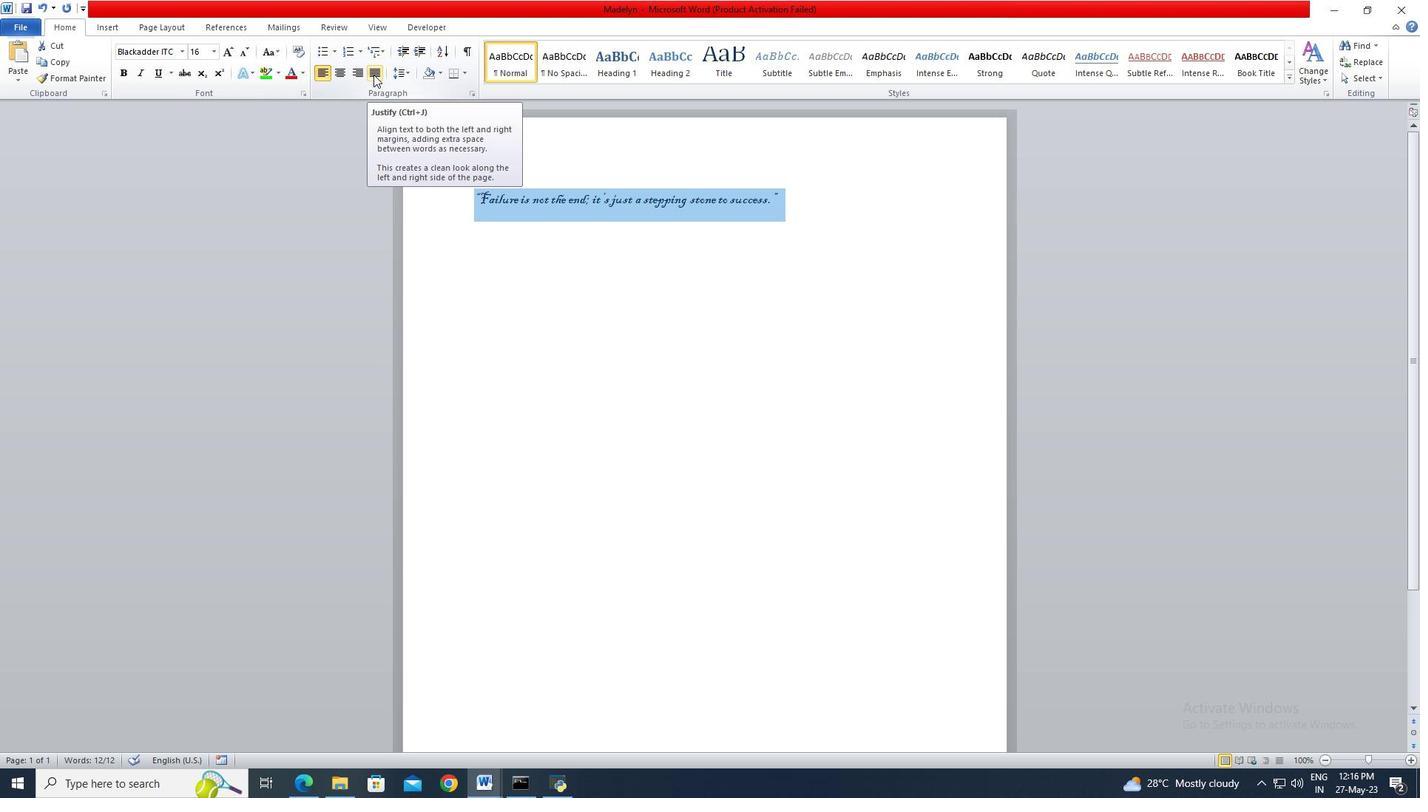 
Action: Mouse moved to (305, 72)
Screenshot: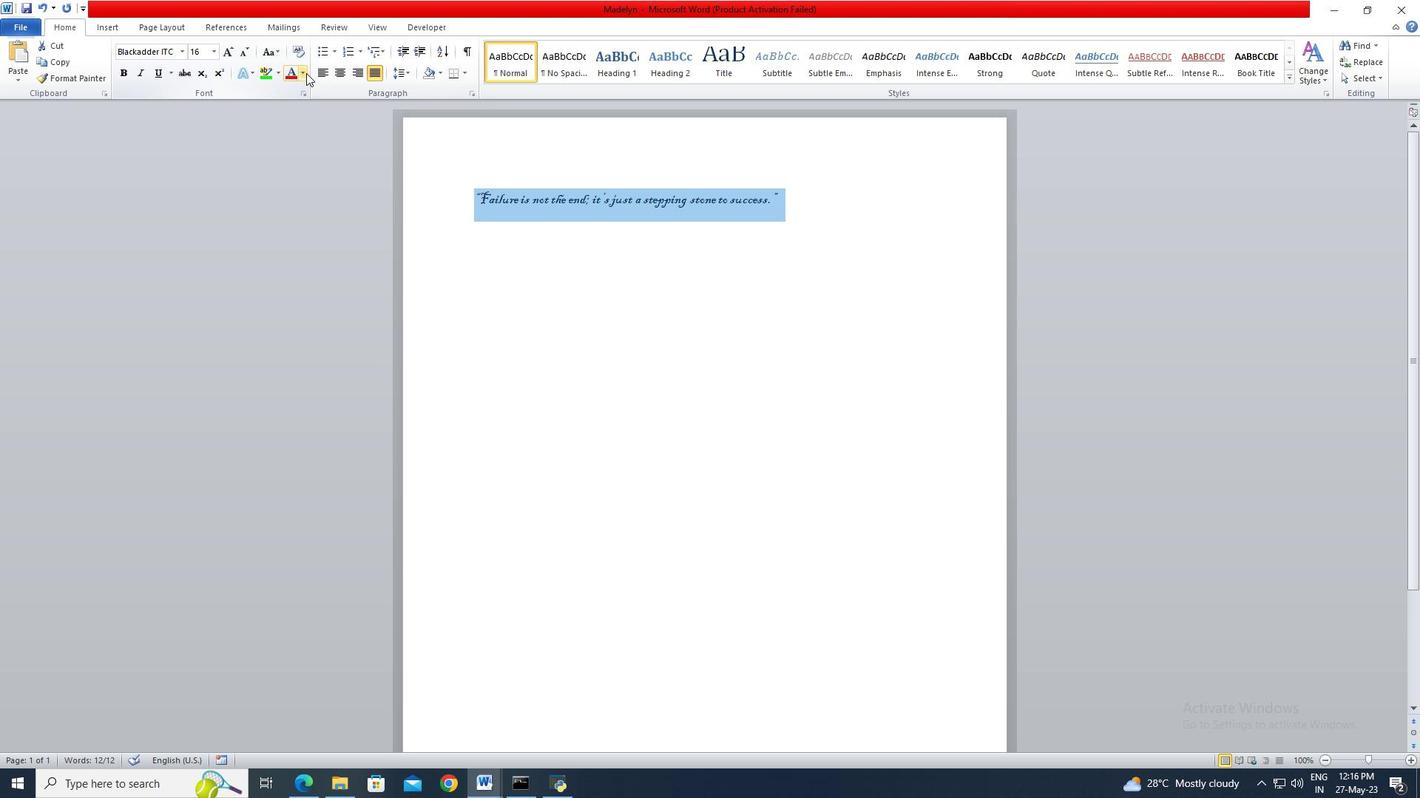 
Action: Mouse pressed left at (305, 72)
Screenshot: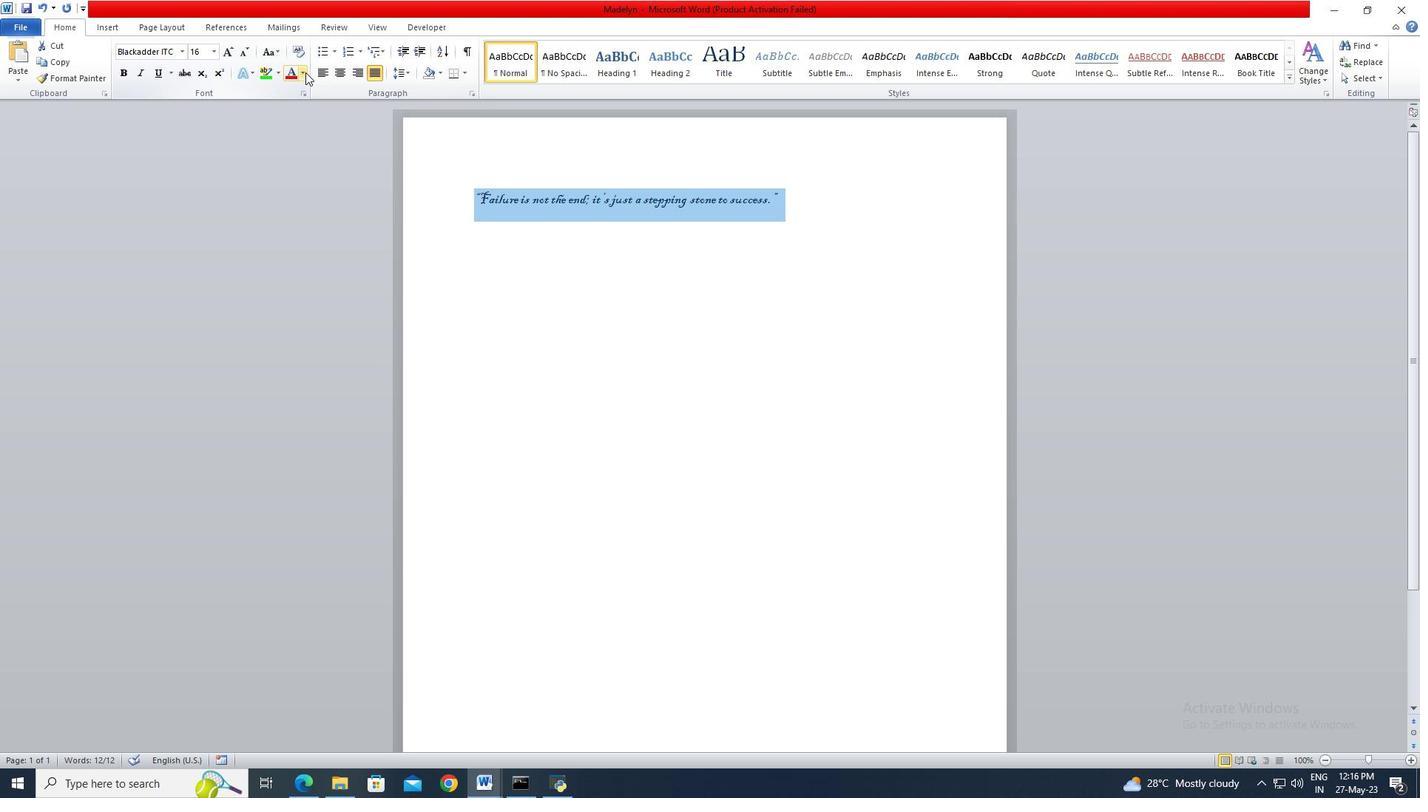 
Action: Mouse moved to (332, 210)
Screenshot: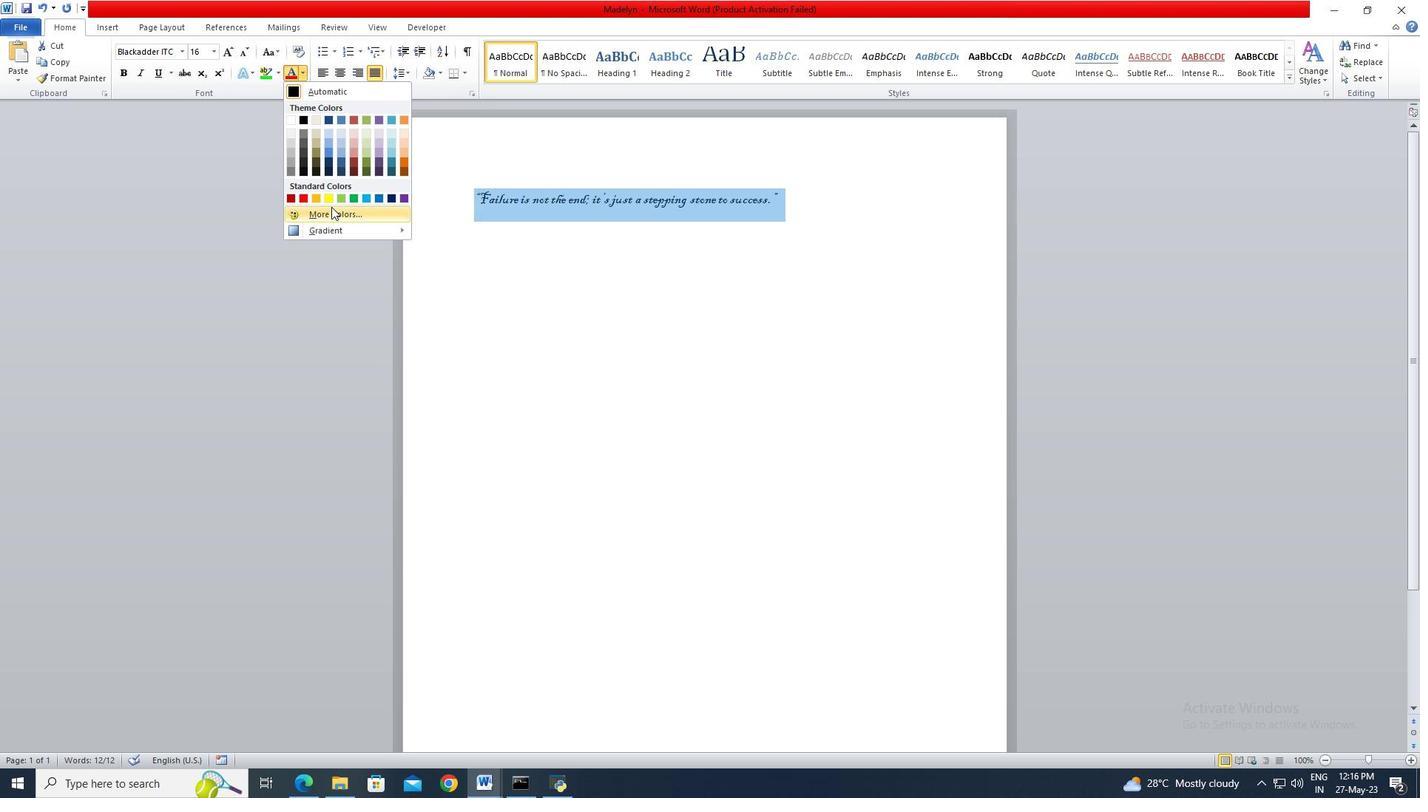 
Action: Mouse pressed left at (332, 210)
Screenshot: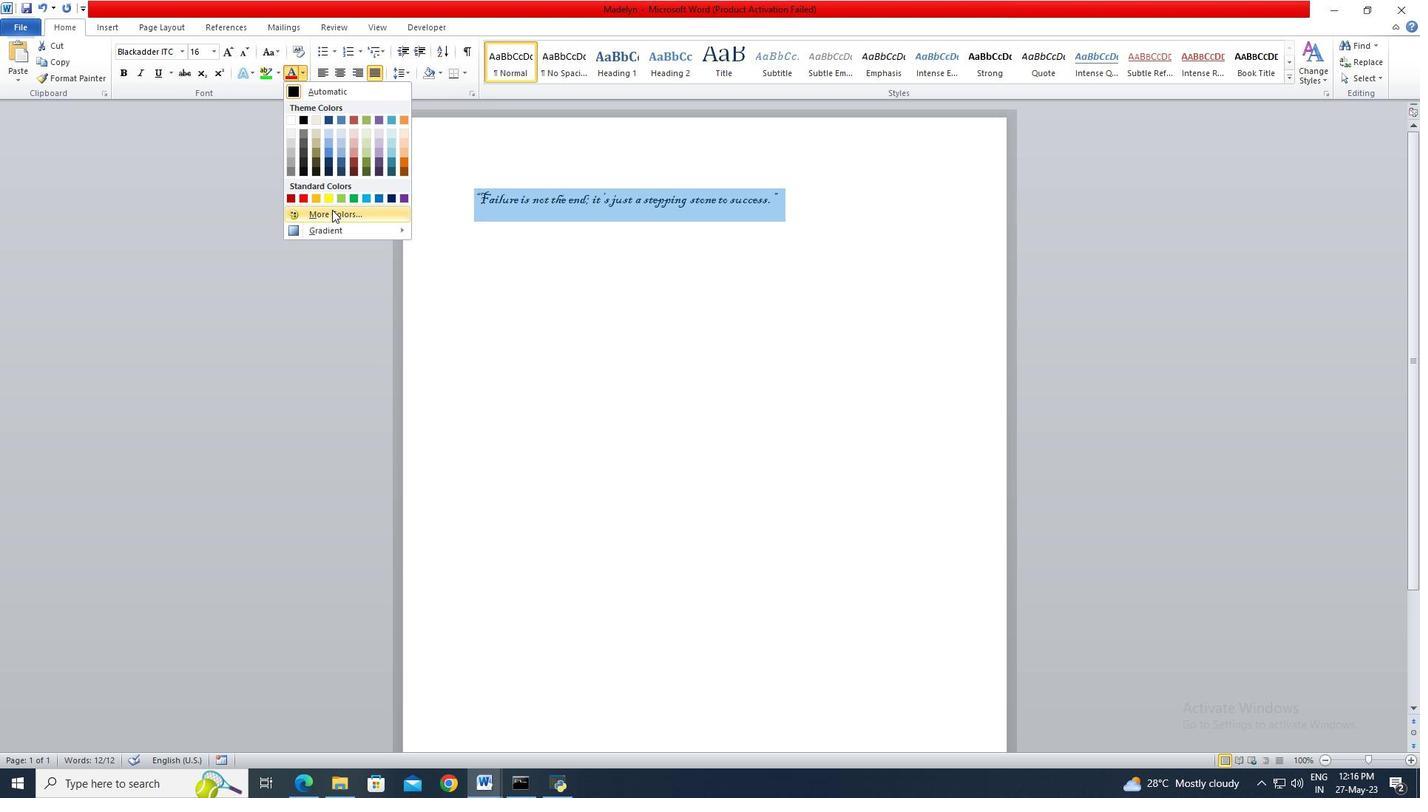 
Action: Mouse moved to (698, 363)
Screenshot: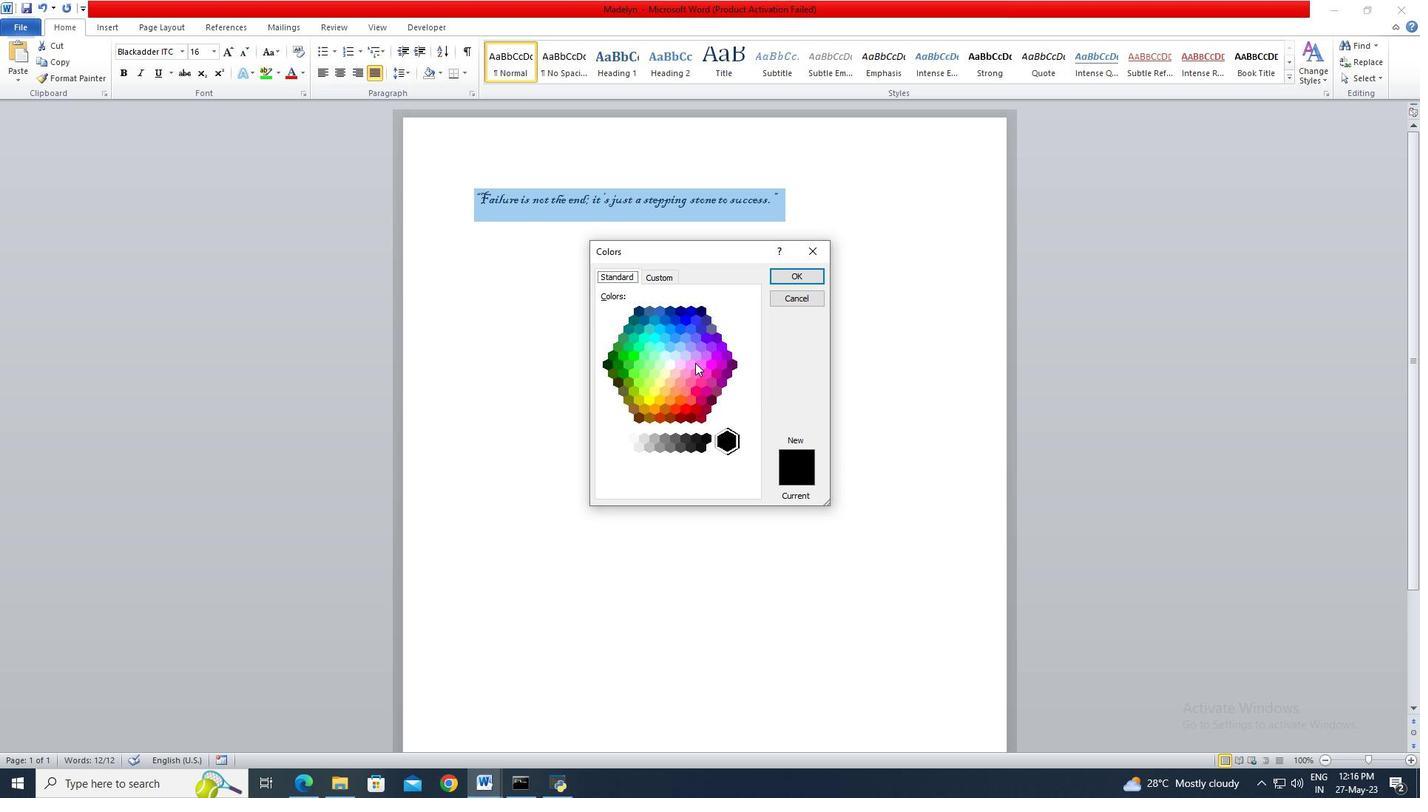 
Action: Mouse pressed left at (698, 363)
Screenshot: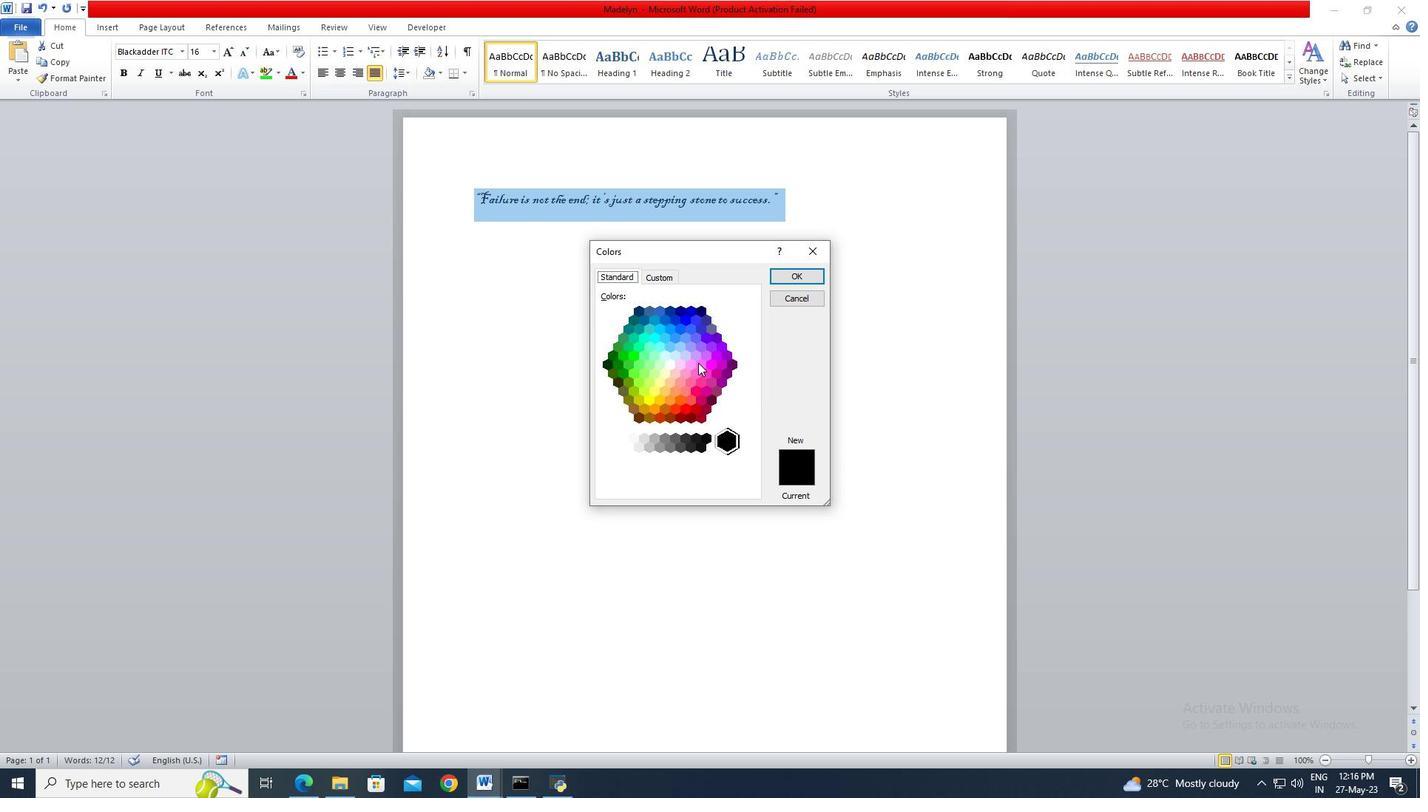 
Action: Mouse moved to (806, 279)
Screenshot: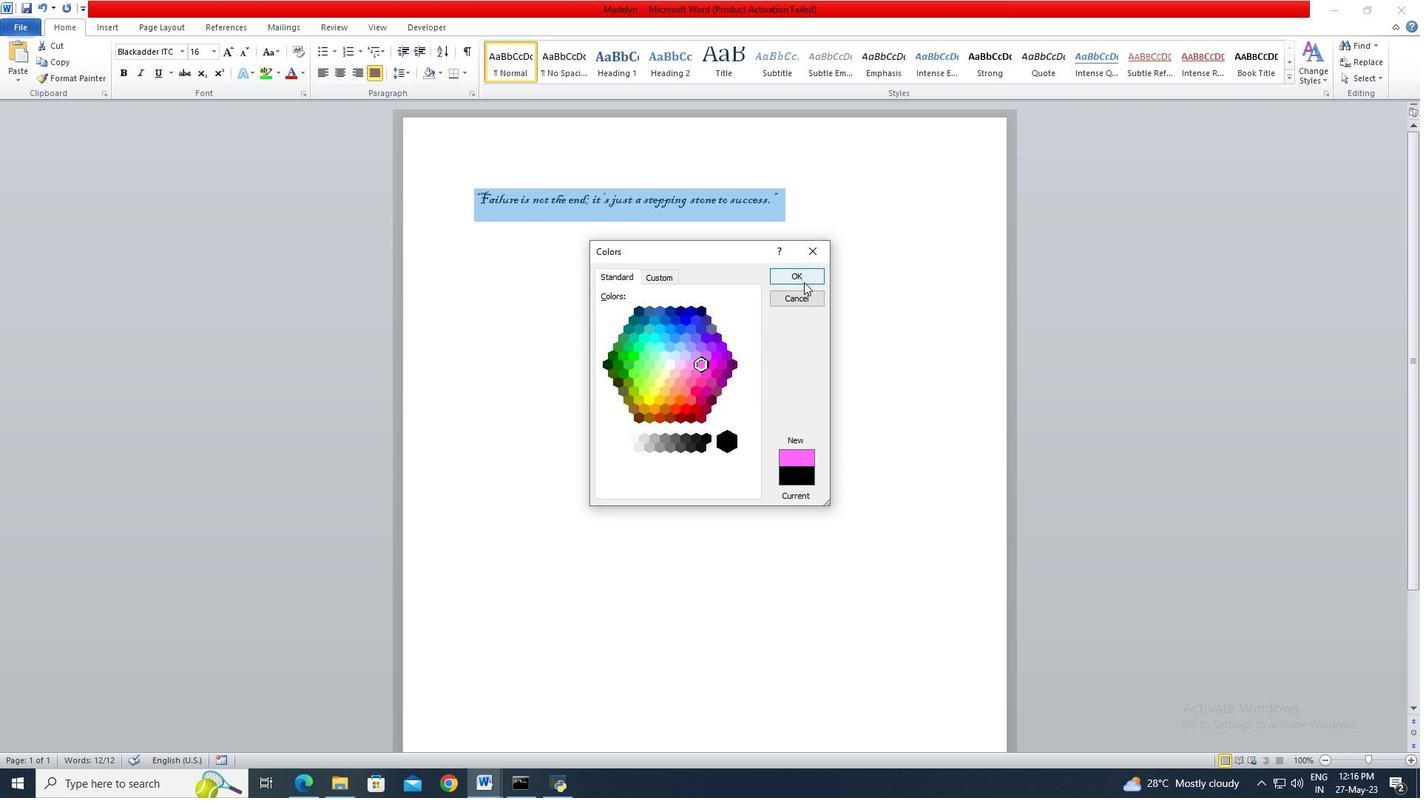 
Action: Mouse pressed left at (806, 279)
Screenshot: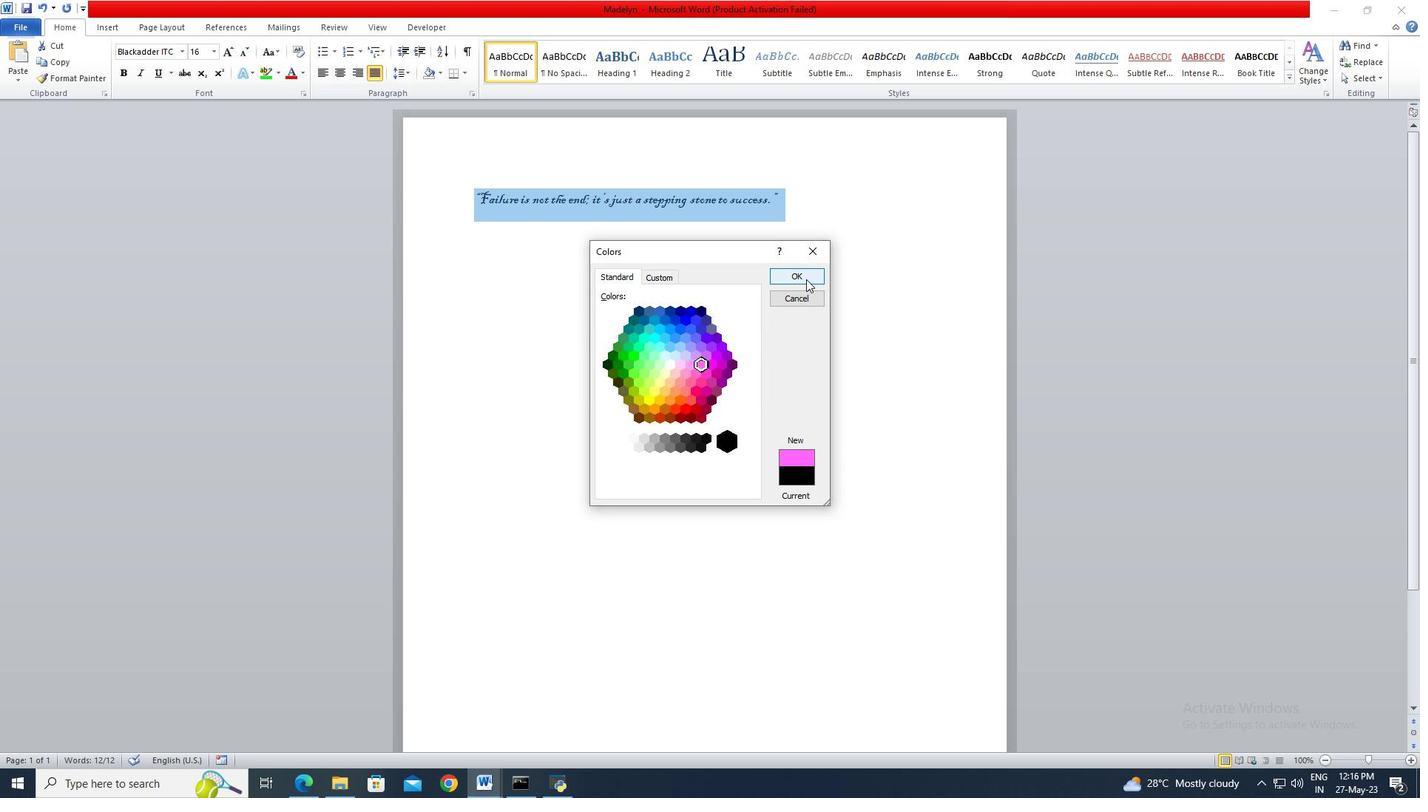 
Action: Mouse moved to (824, 217)
Screenshot: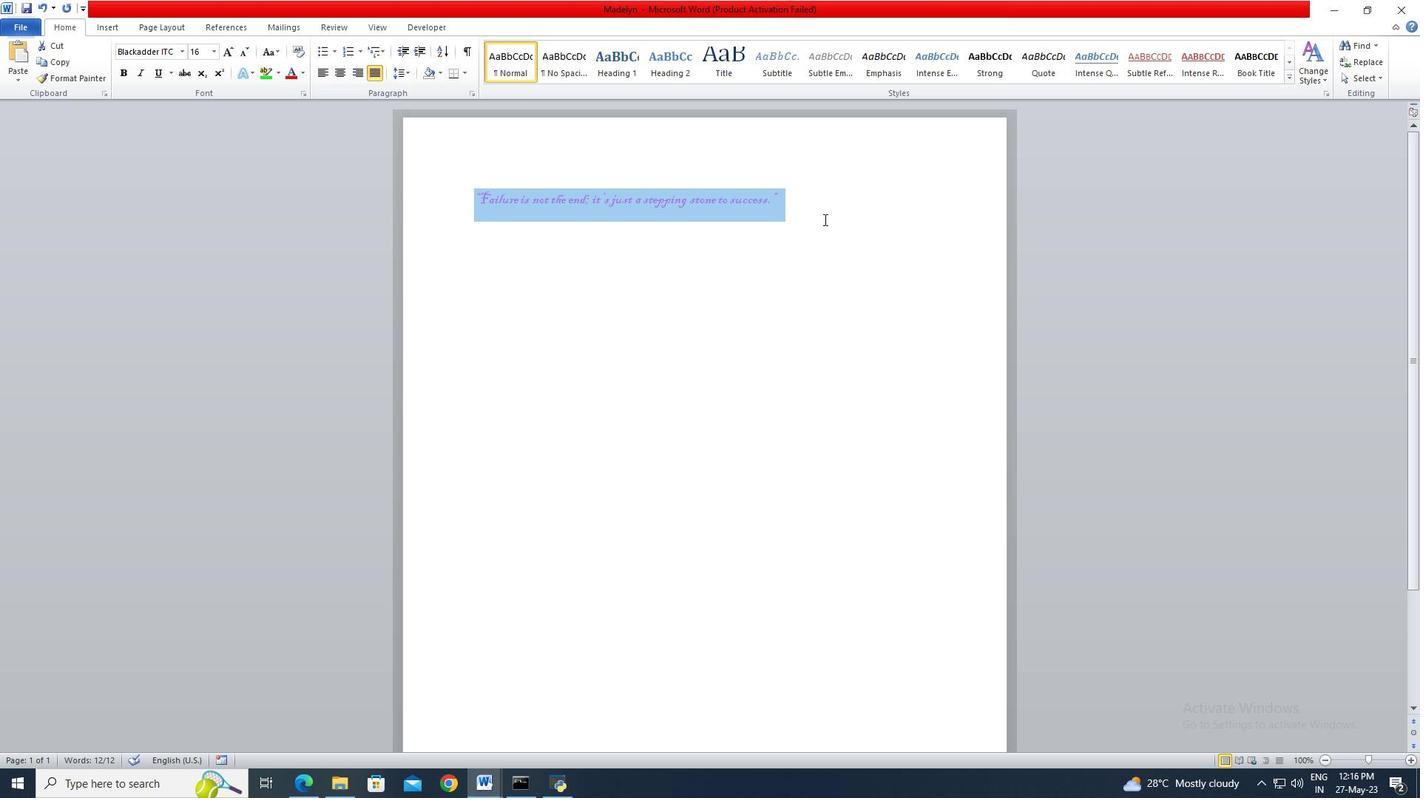 
Action: Mouse pressed left at (824, 217)
Screenshot: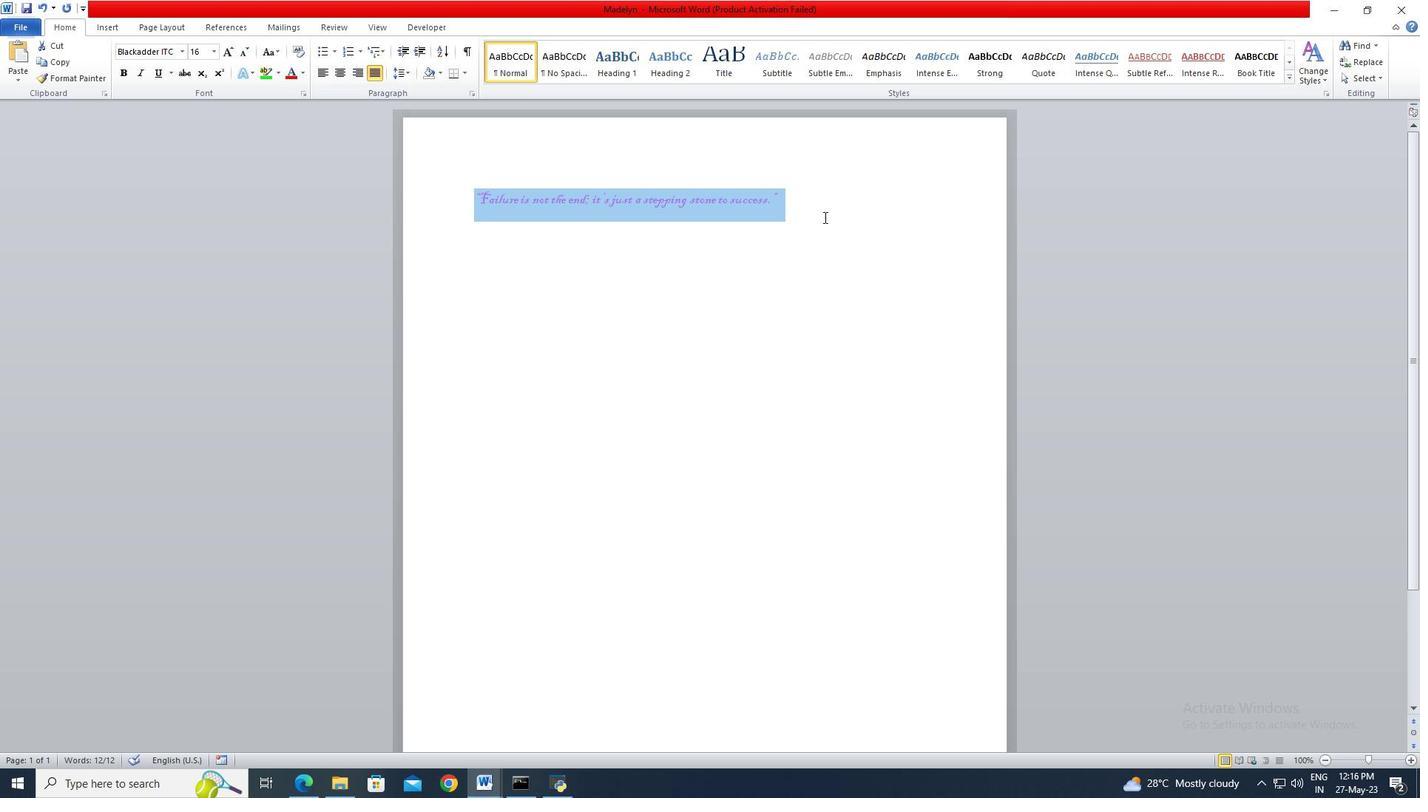 
Action: Mouse moved to (823, 218)
Screenshot: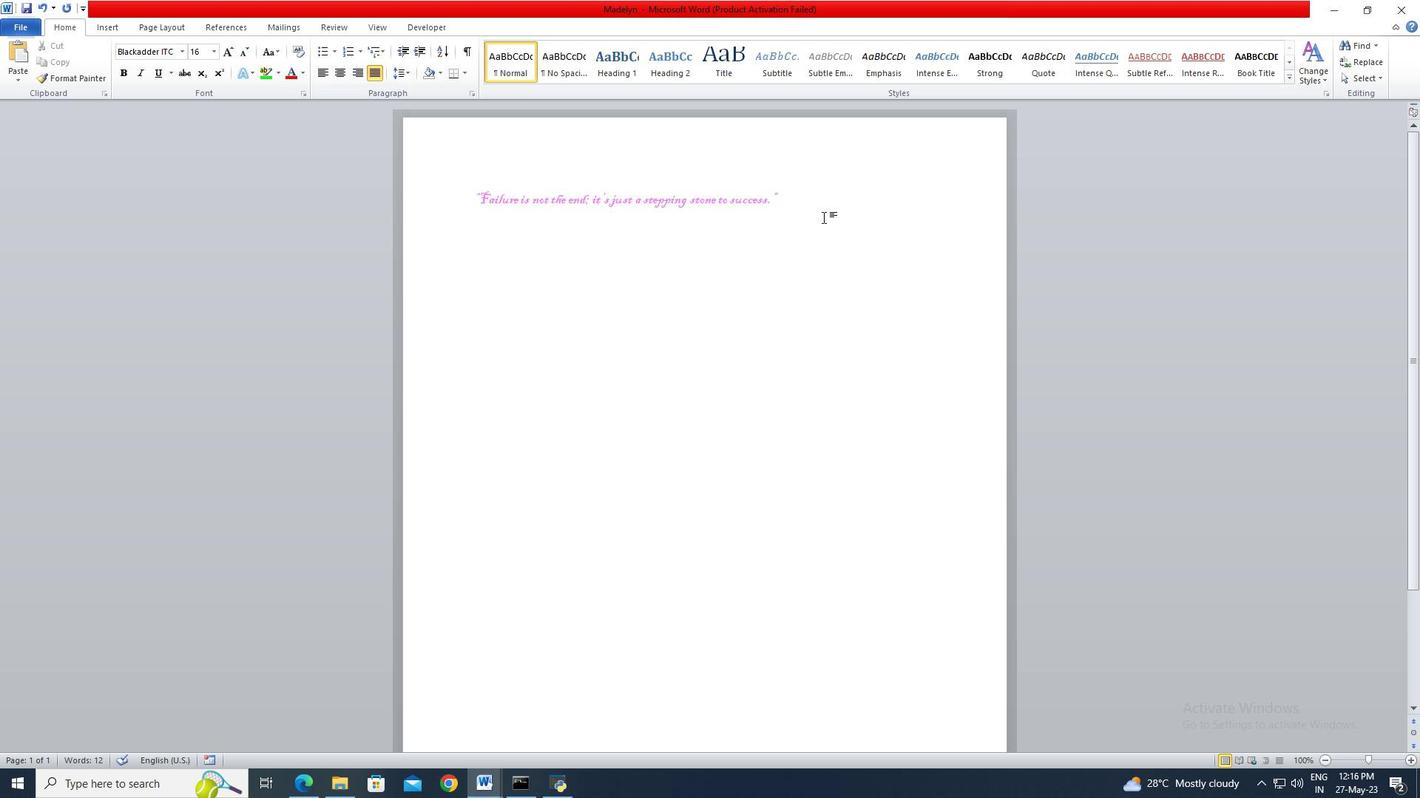 
